 Task: Find a place to stay in Vereshchagino, Russia, with 1 bedroom, 4 bathrooms, self check-in, and a price range of ₹830 to ₹100,000, from 6th to 10th September.
Action: Mouse moved to (508, 355)
Screenshot: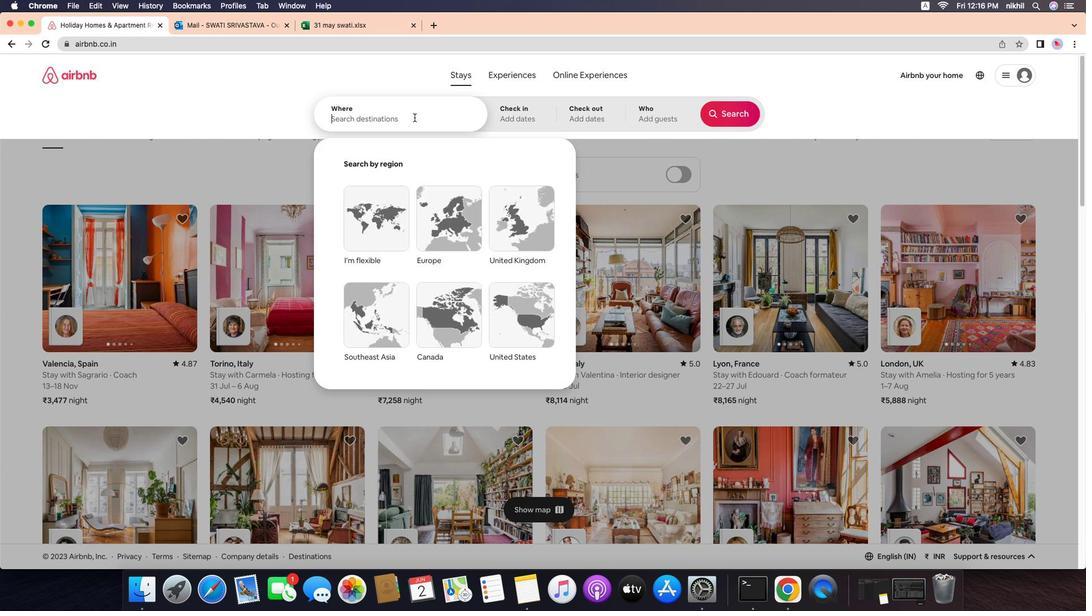 
Action: Mouse pressed left at (508, 355)
Screenshot: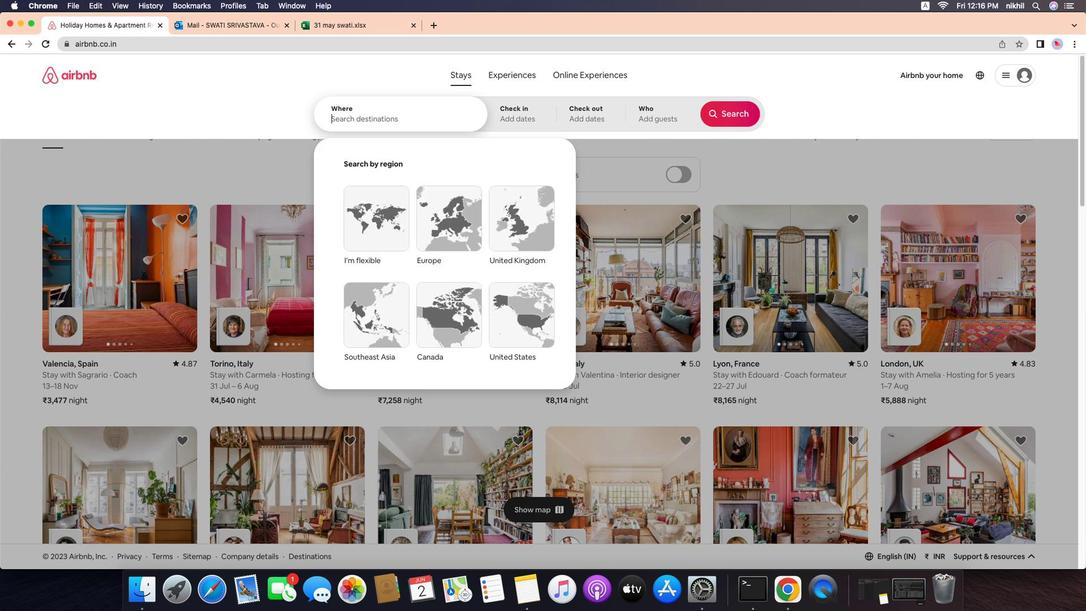 
Action: Mouse moved to (507, 356)
Screenshot: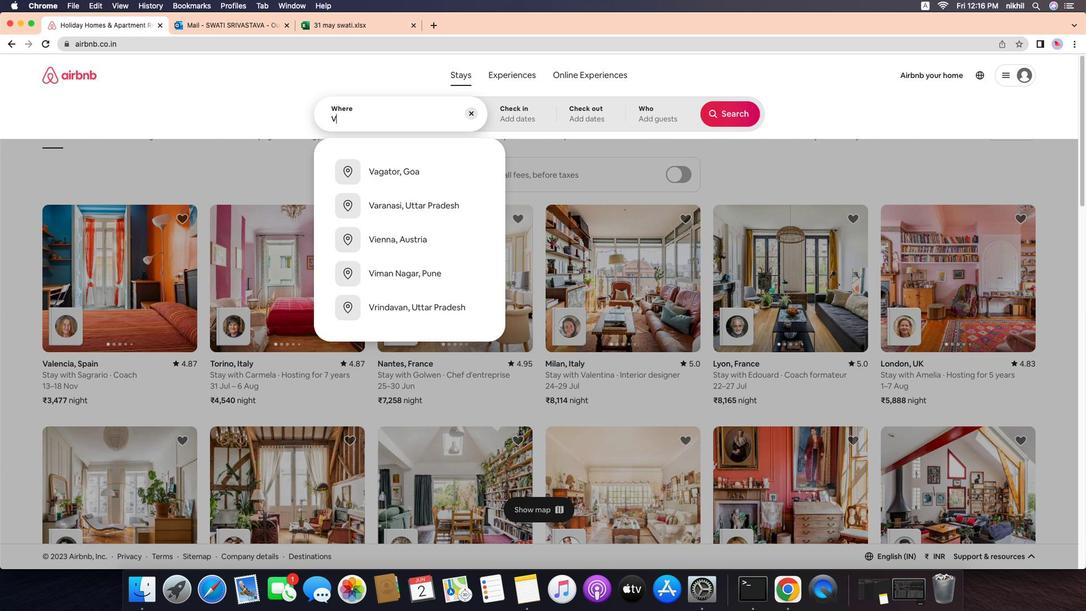 
Action: Mouse pressed left at (507, 356)
Screenshot: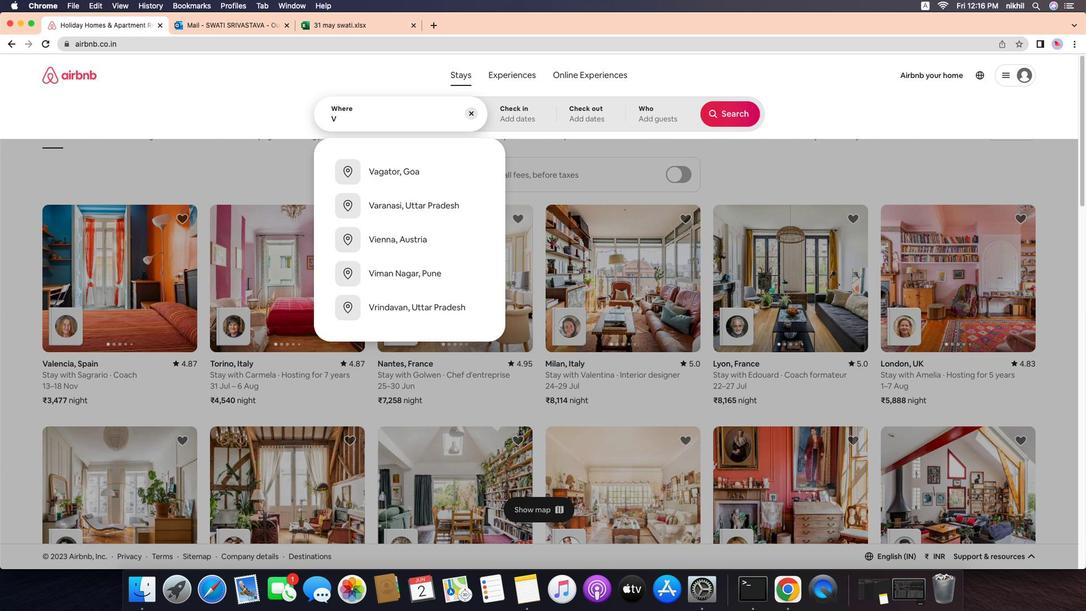 
Action: Mouse moved to (528, 364)
Screenshot: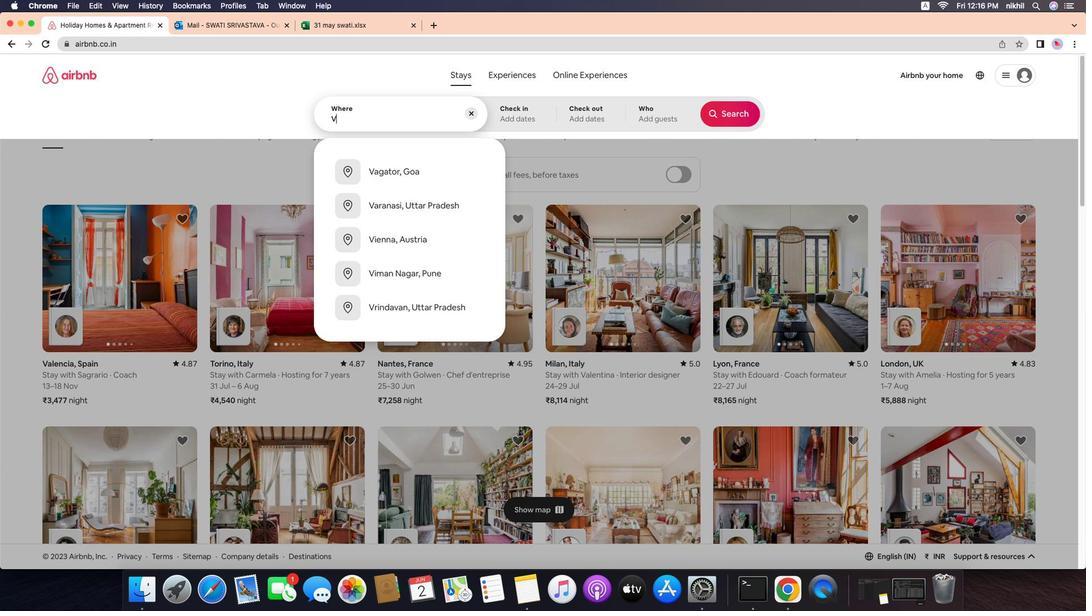 
Action: Mouse pressed left at (528, 364)
Screenshot: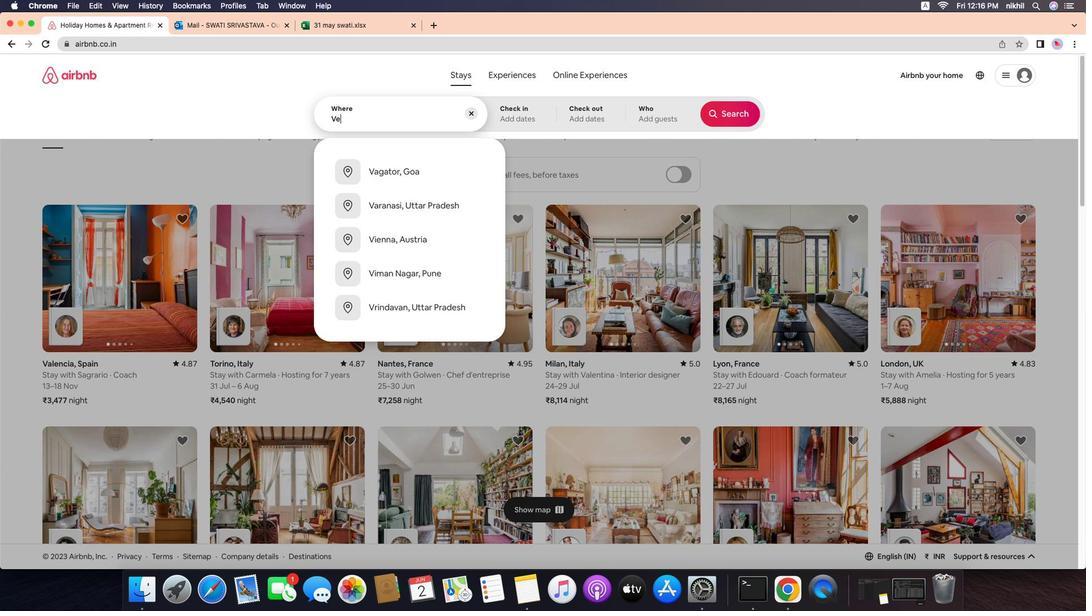 
Action: Key pressed Key.caps_lock'V'Key.caps_lock'e''r''e''s''h''c''h''a''g''i''n''o'','Key.spaceKey.caps_lock'R'Key.caps_lock'u''s''s''i''a'Key.enter
Screenshot: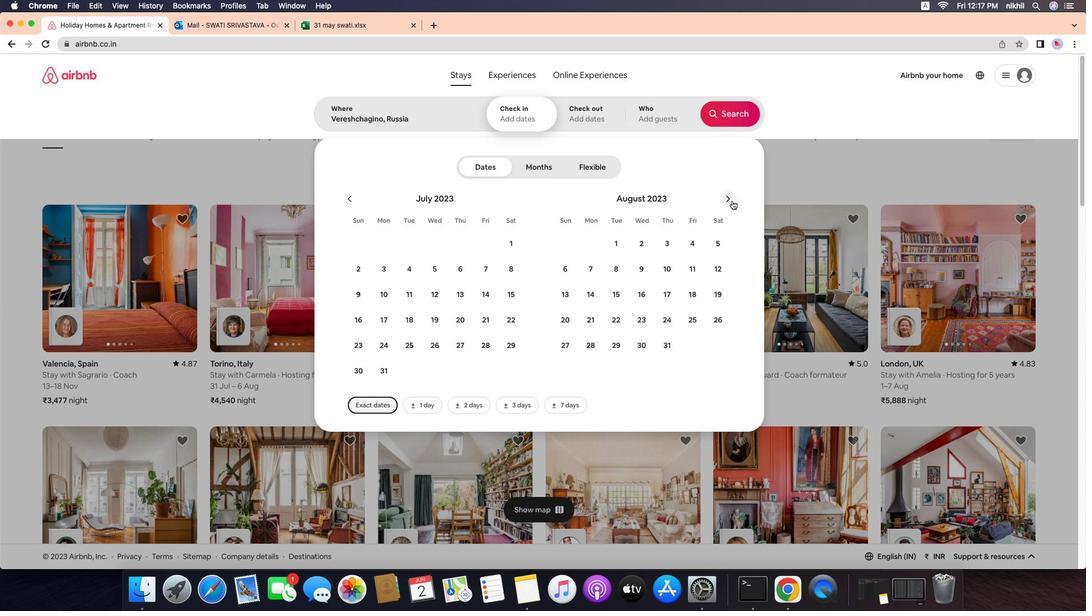 
Action: Mouse moved to (420, 379)
Screenshot: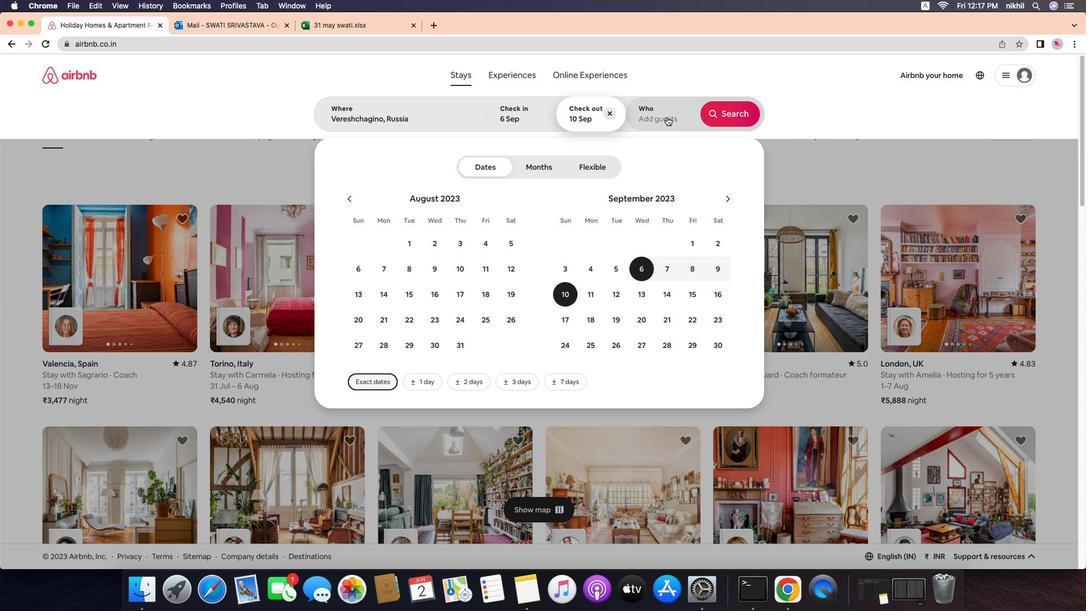 
Action: Mouse pressed left at (420, 379)
Screenshot: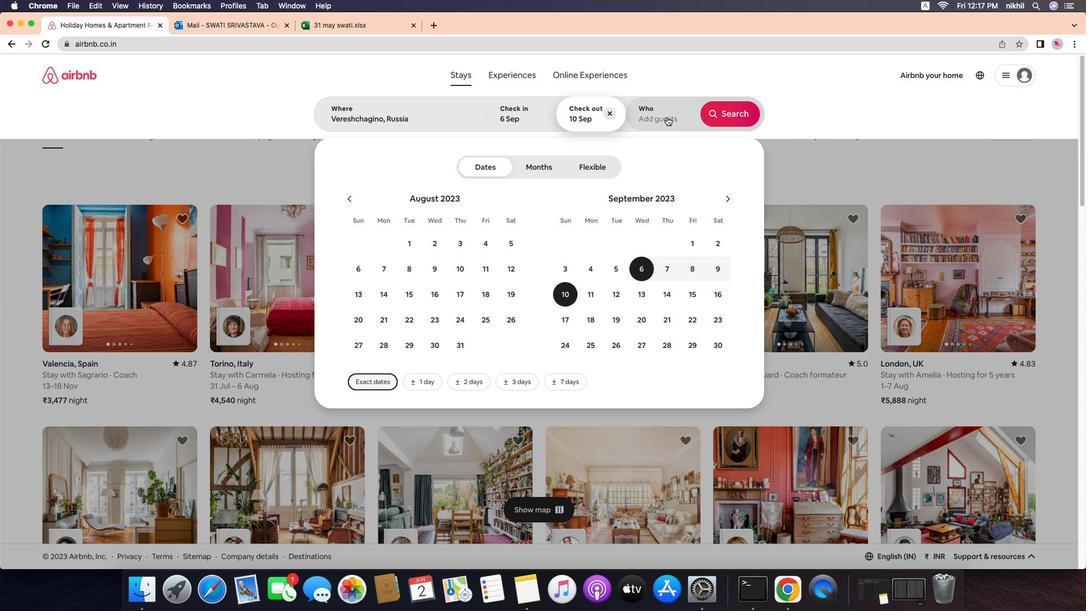 
Action: Mouse pressed left at (420, 379)
Screenshot: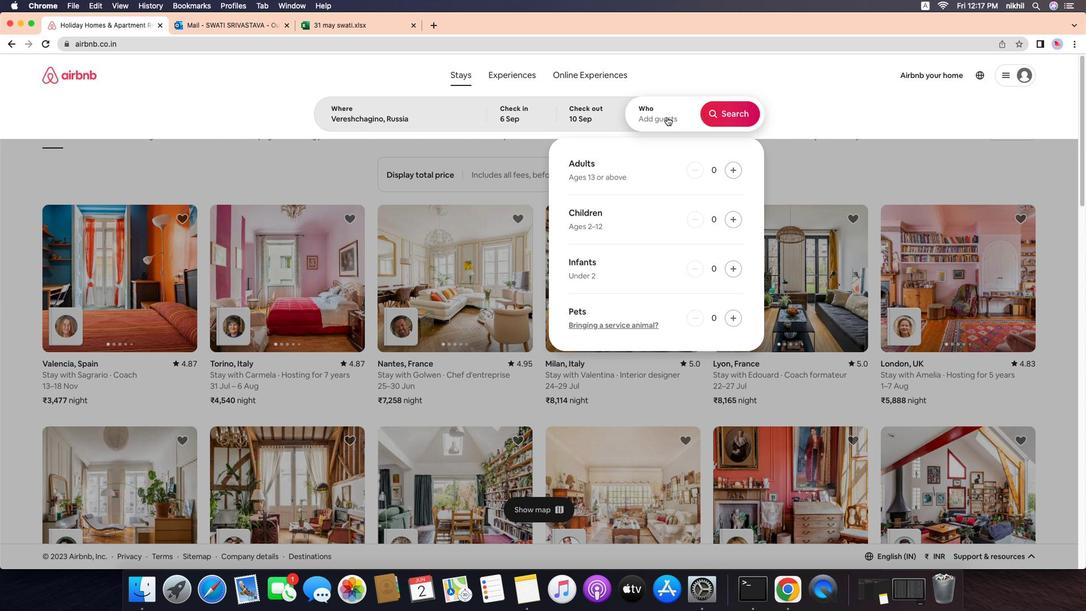 
Action: Mouse moved to (450, 392)
Screenshot: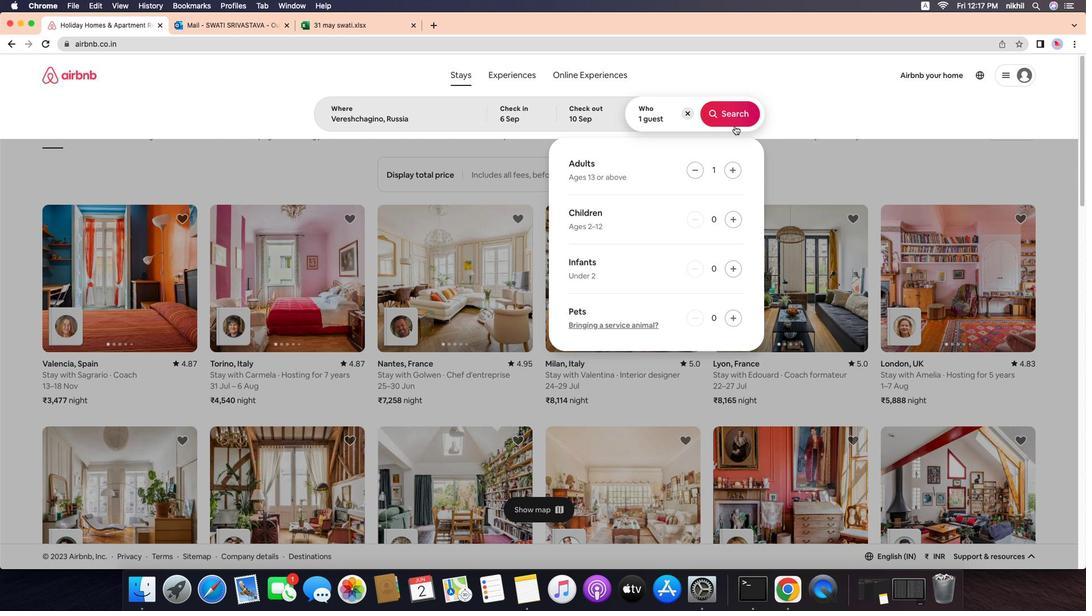 
Action: Mouse pressed left at (450, 392)
Screenshot: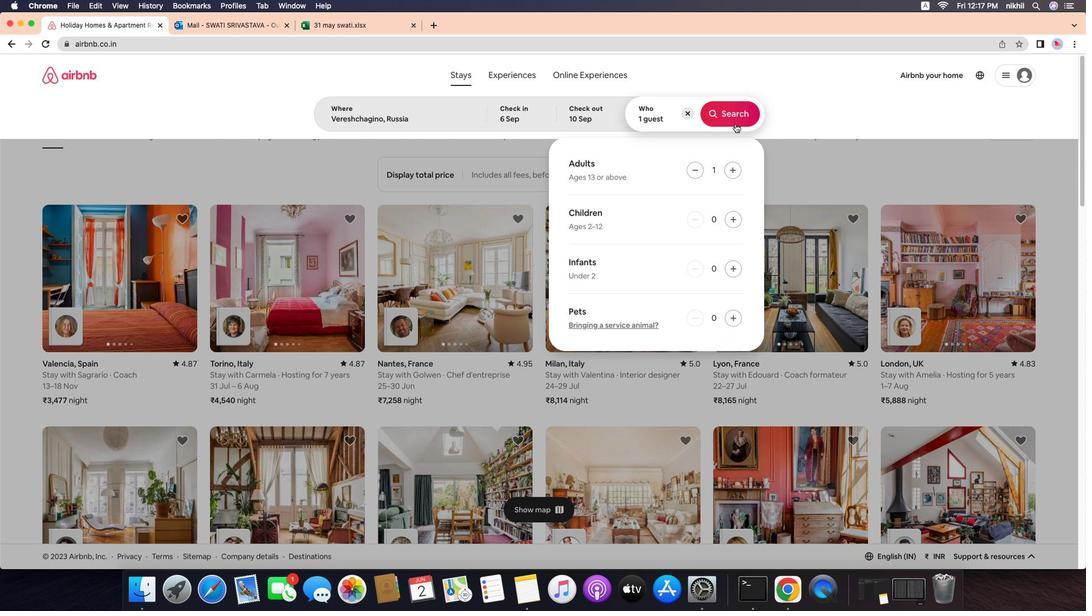 
Action: Mouse moved to (473, 397)
Screenshot: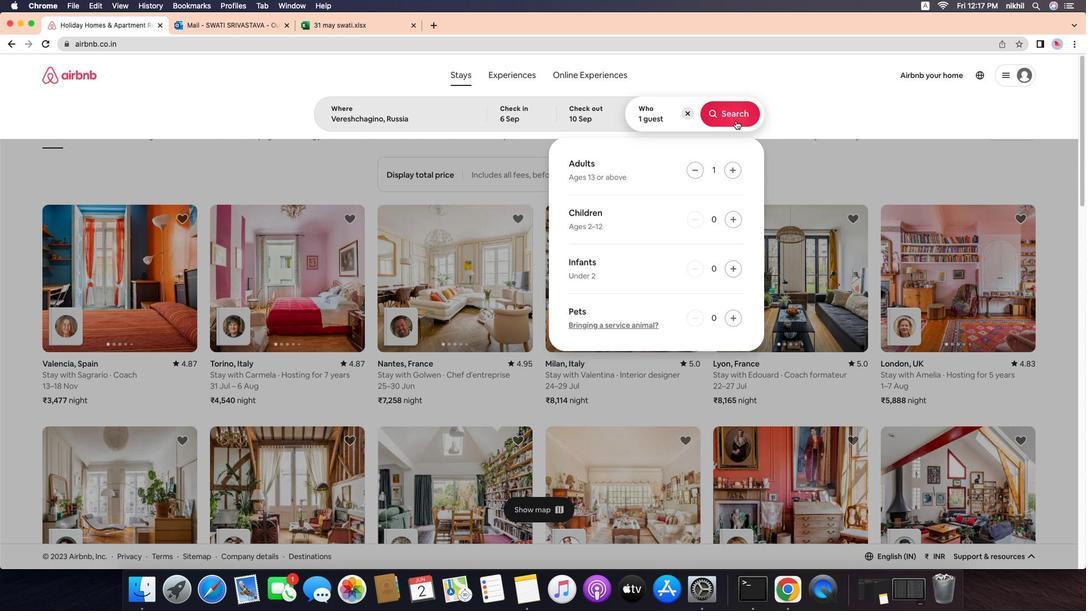 
Action: Mouse pressed left at (473, 397)
Screenshot: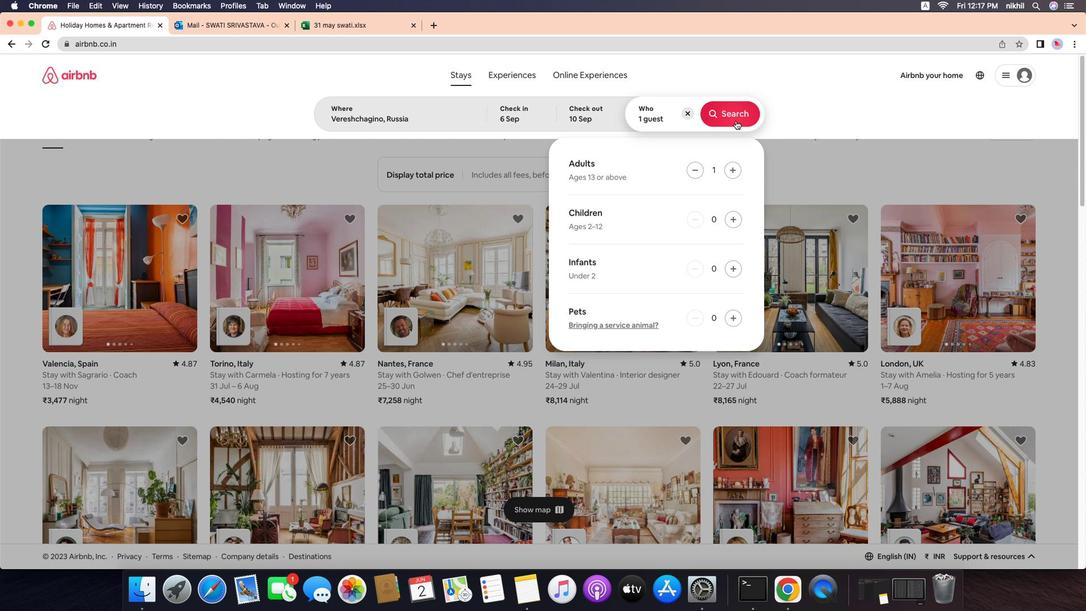 
Action: Mouse moved to (442, 364)
Screenshot: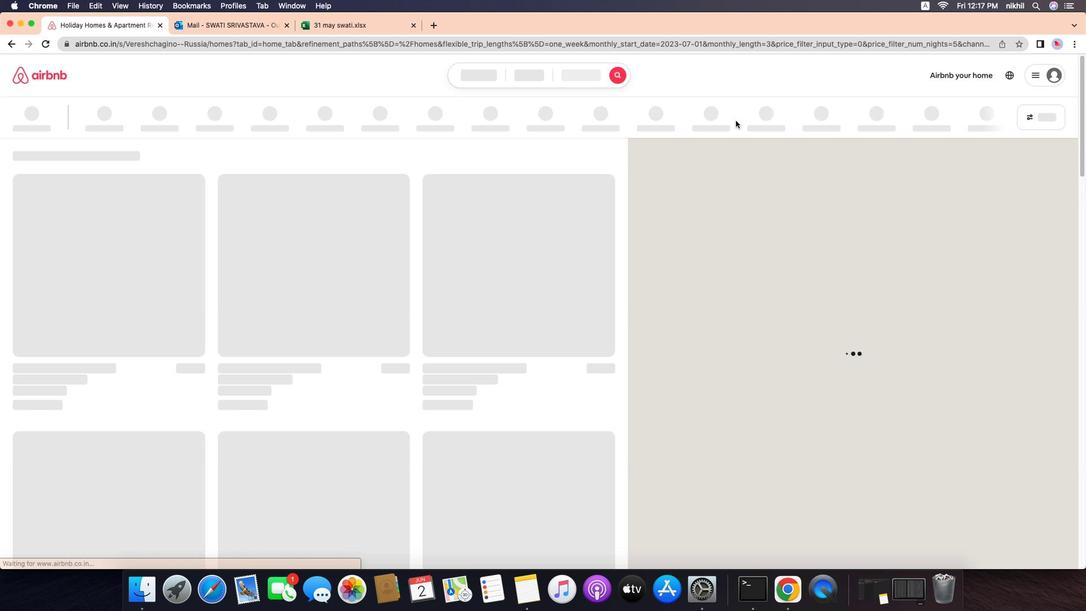 
Action: Mouse pressed left at (442, 364)
Screenshot: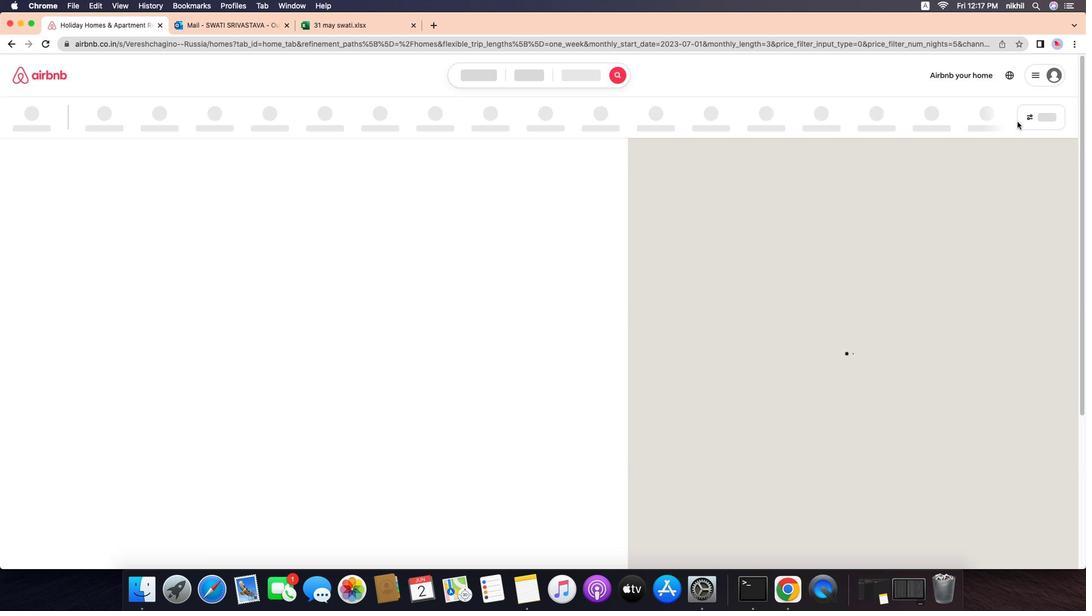 
Action: Mouse moved to (420, 373)
Screenshot: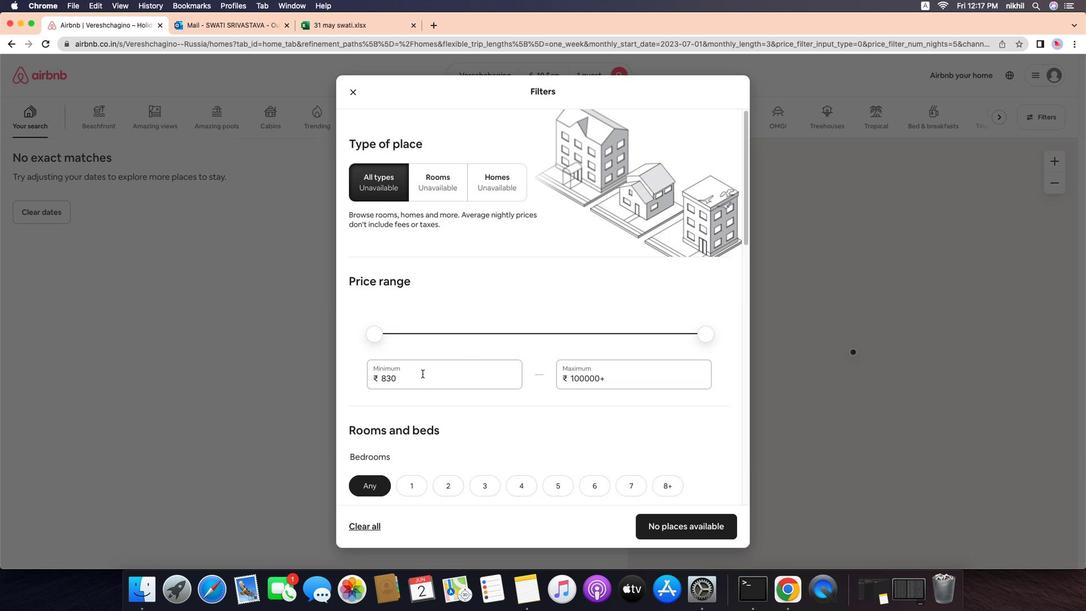 
Action: Mouse pressed left at (420, 373)
Screenshot: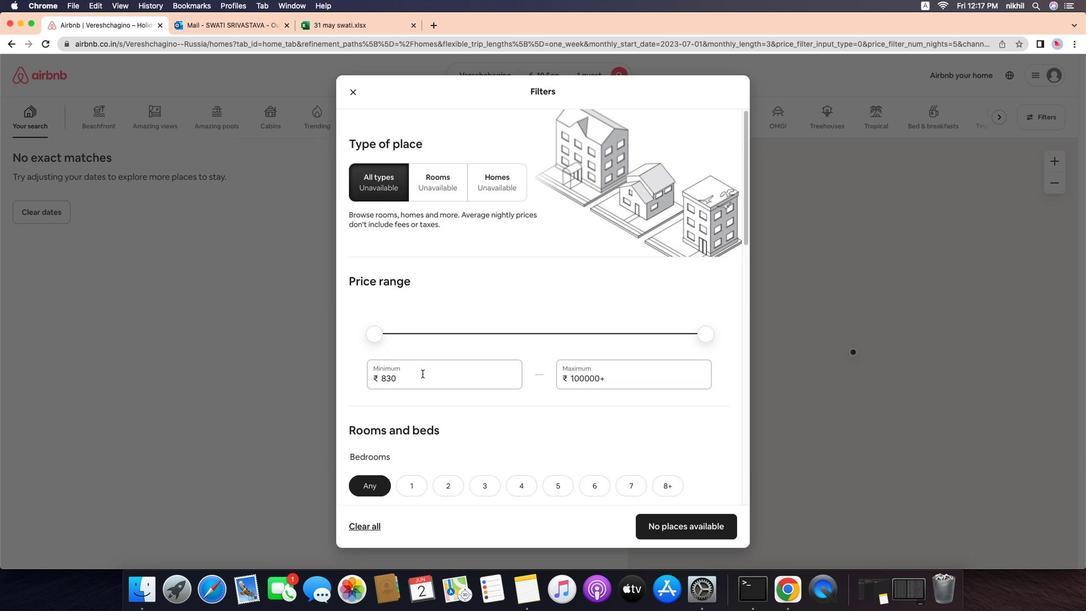 
Action: Mouse moved to (418, 364)
Screenshot: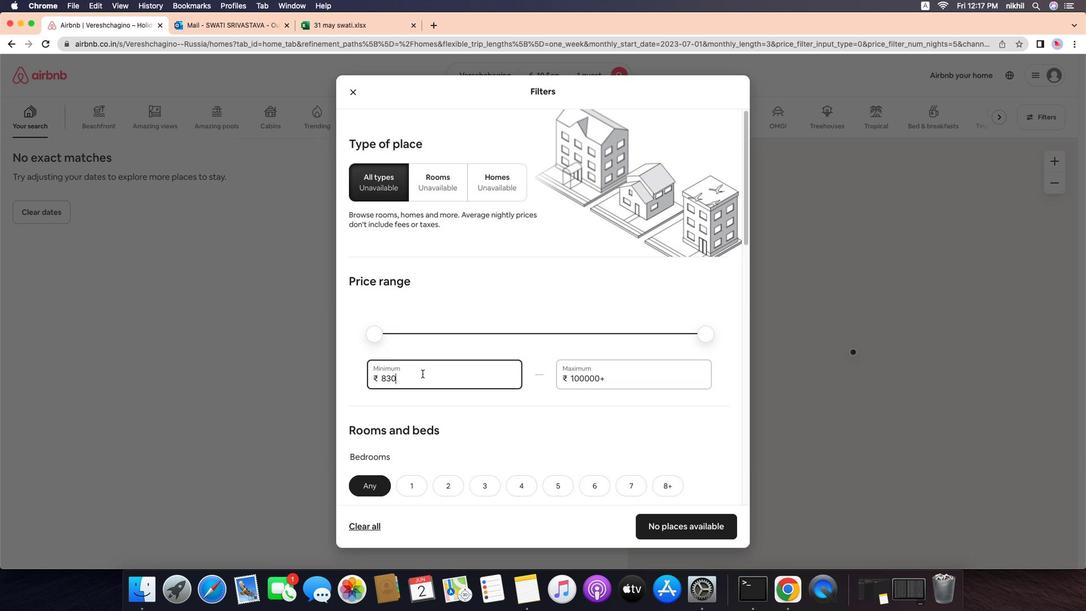 
Action: Mouse pressed left at (418, 364)
Screenshot: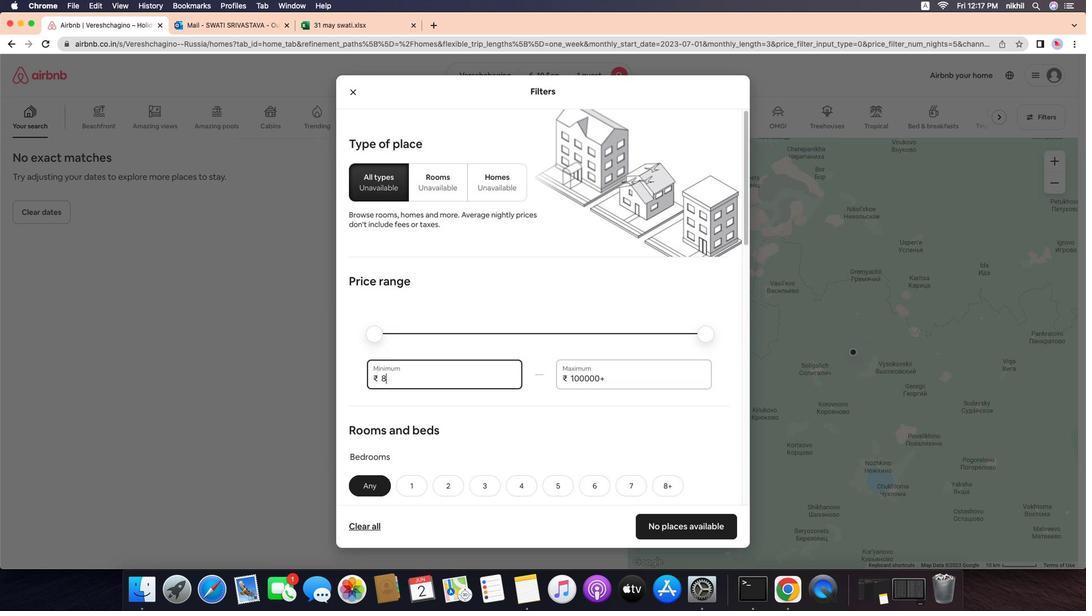 
Action: Mouse moved to (321, 364)
Screenshot: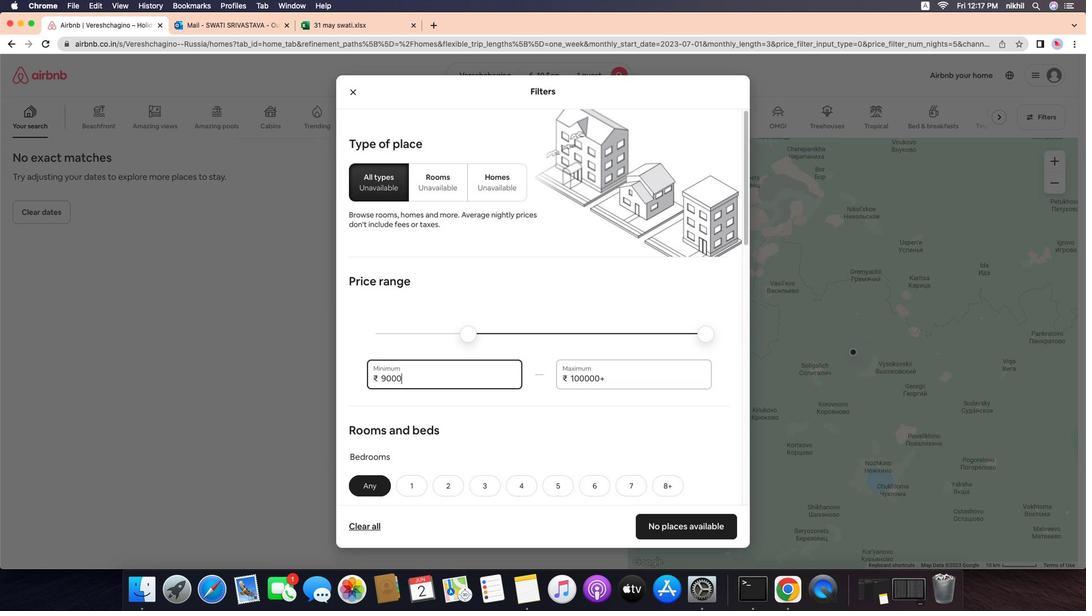 
Action: Mouse pressed left at (321, 364)
Screenshot: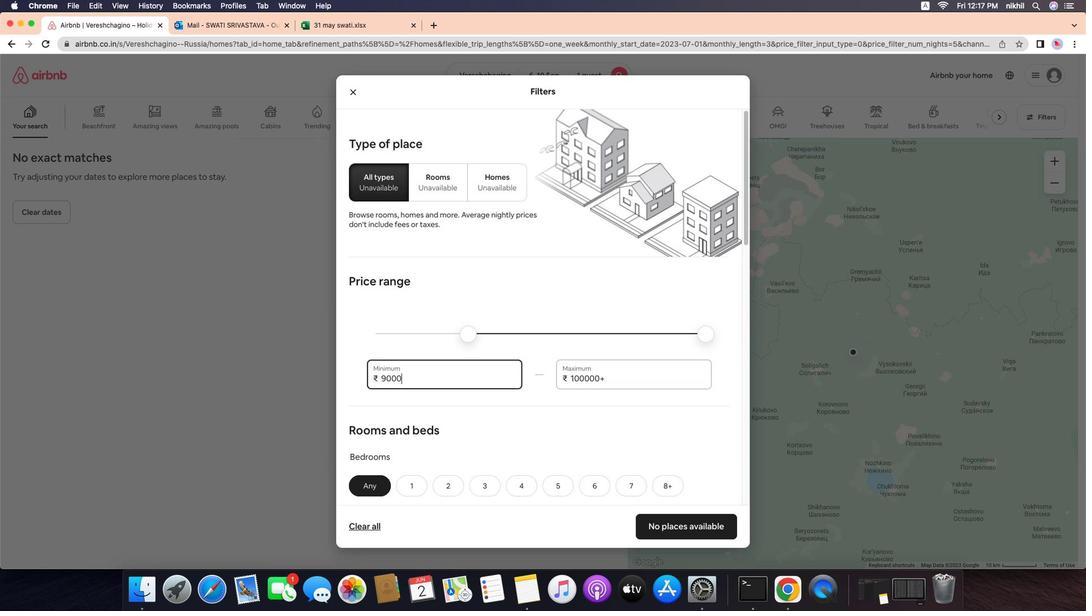 
Action: Mouse moved to (525, 412)
Screenshot: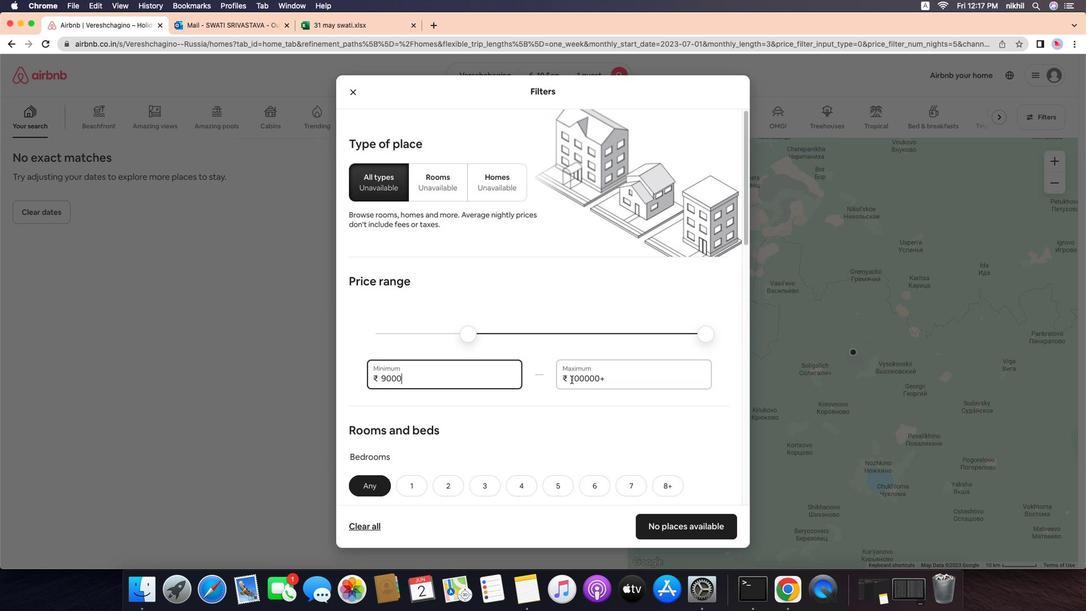 
Action: Mouse pressed left at (525, 412)
Screenshot: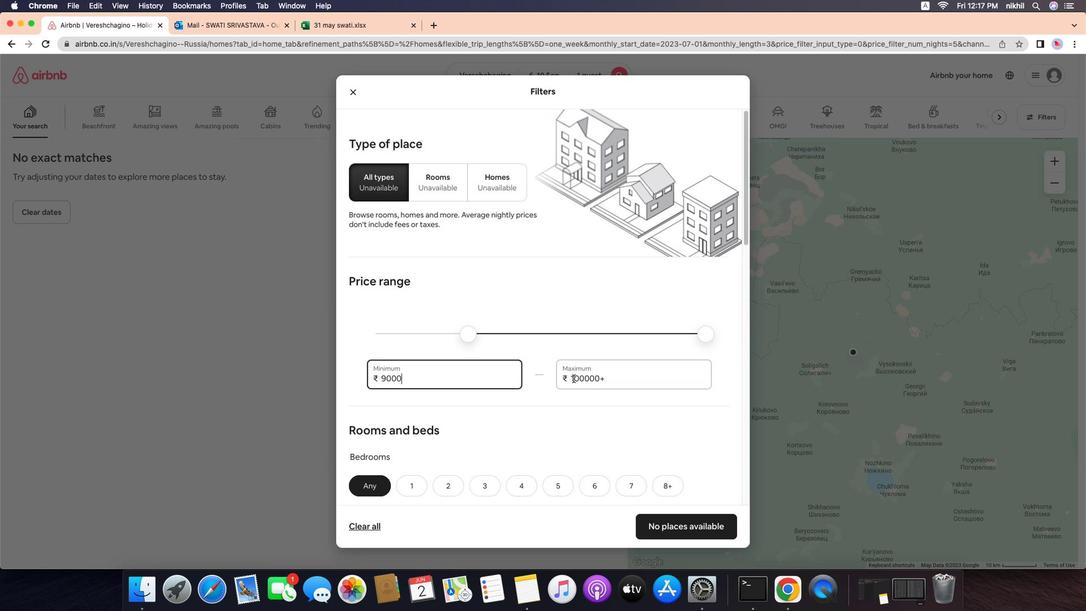 
Action: Key pressed Key.backspaceKey.backspaceKey.backspaceKey.backspace'9''0''0''0'
Screenshot: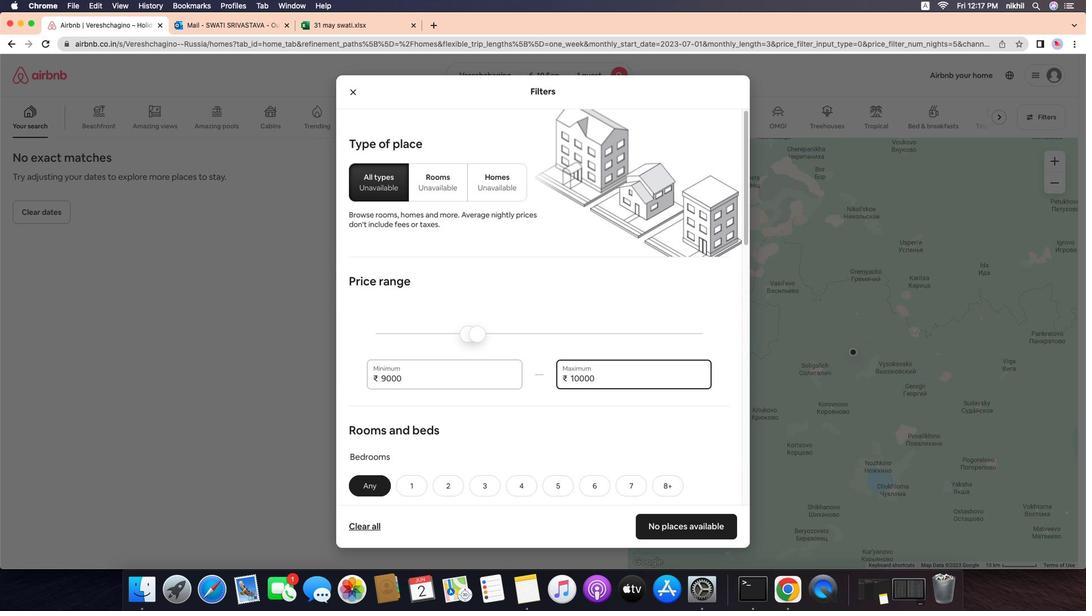 
Action: Mouse moved to (455, 413)
Screenshot: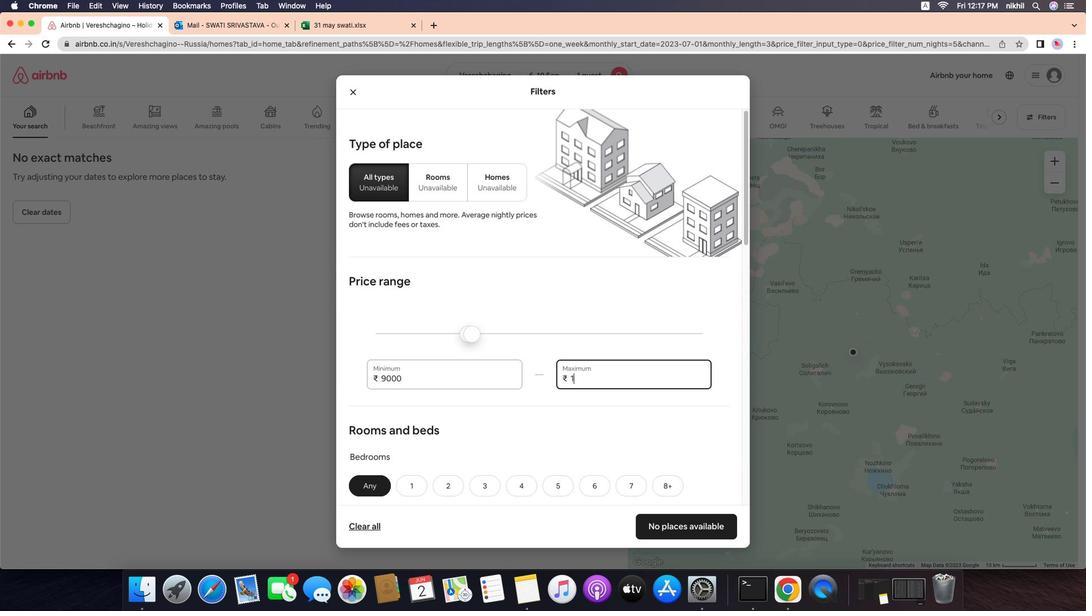 
Action: Mouse pressed left at (455, 413)
Screenshot: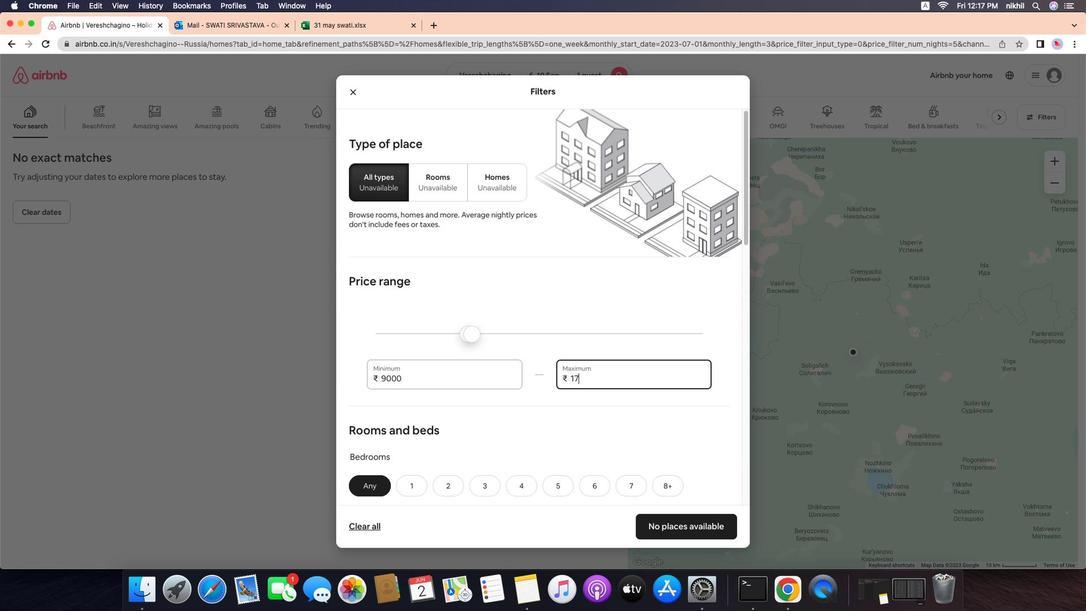 
Action: Mouse moved to (455, 413)
Screenshot: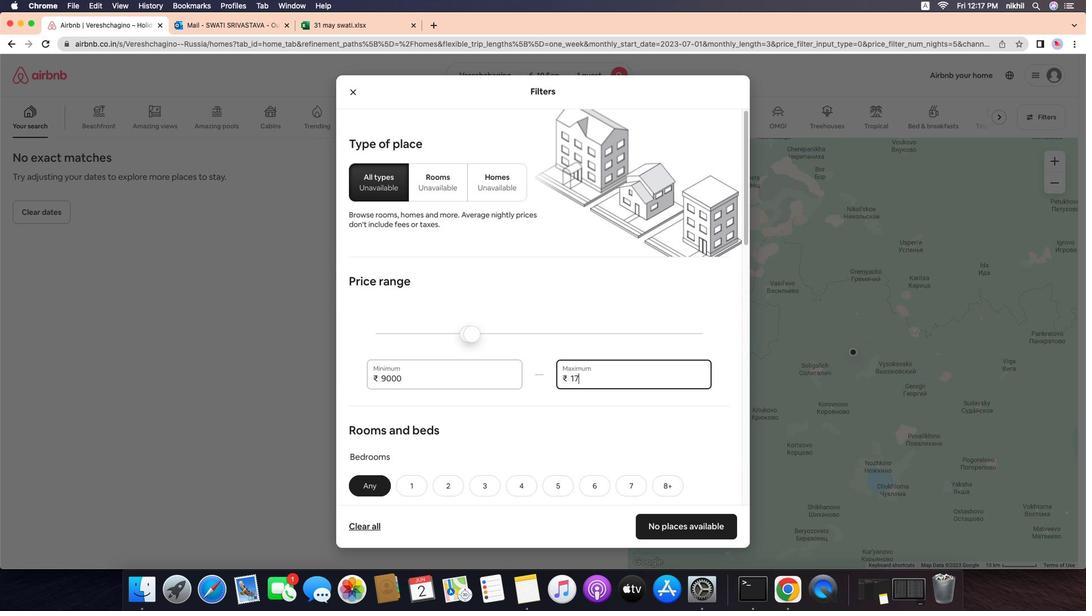 
Action: Key pressed Key.backspaceKey.backspaceKey.backspaceKey.backspaceKey.backspaceKey.backspaceKey.backspace'1''7''0''0''0'
Screenshot: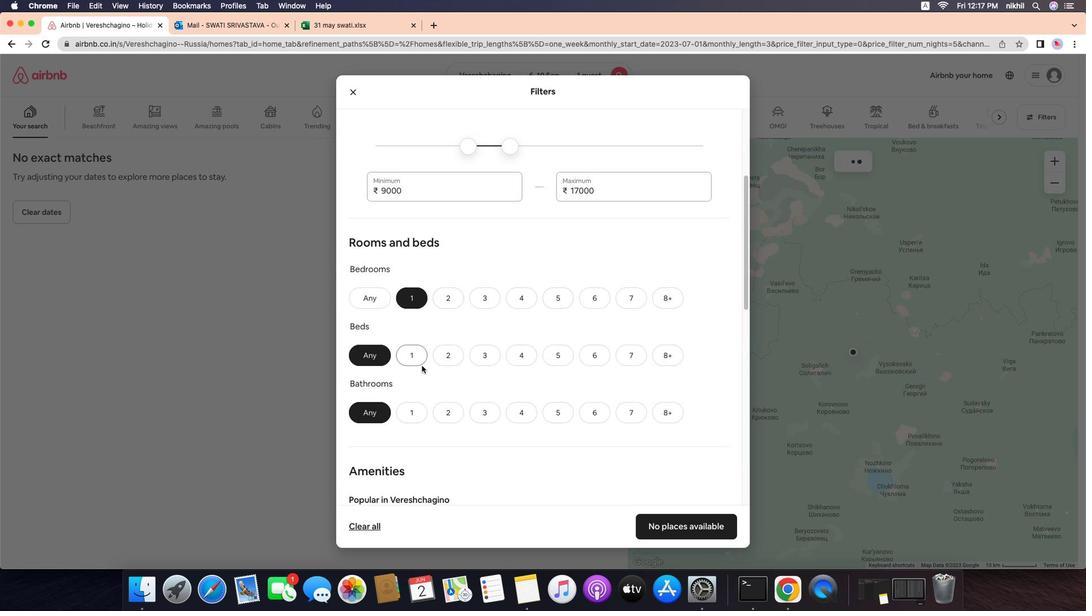 
Action: Mouse moved to (481, 421)
Screenshot: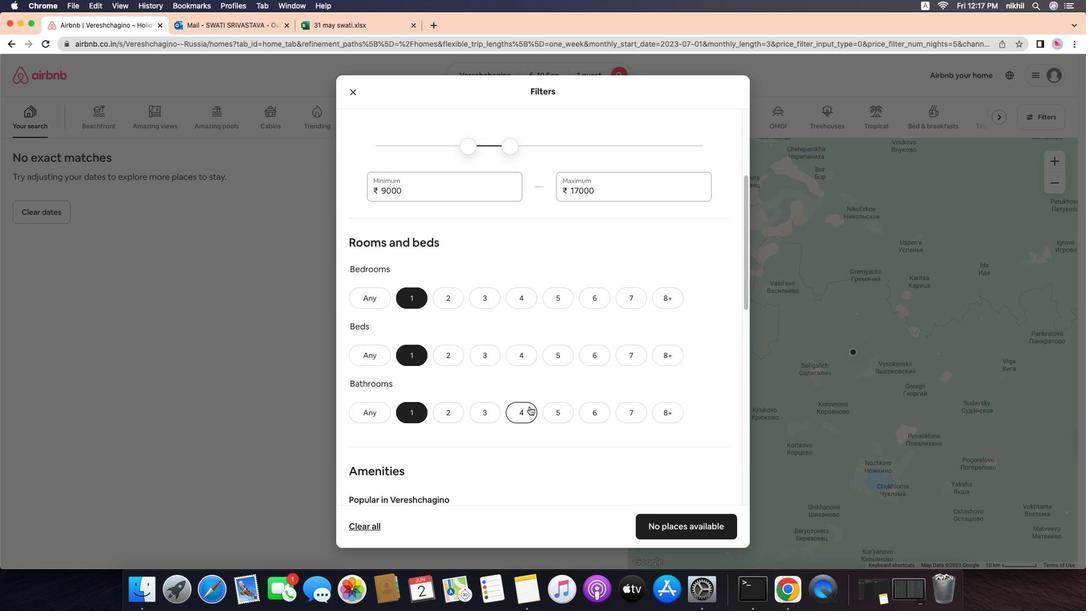 
Action: Mouse scrolled (481, 421) with delta (669, 341)
Screenshot: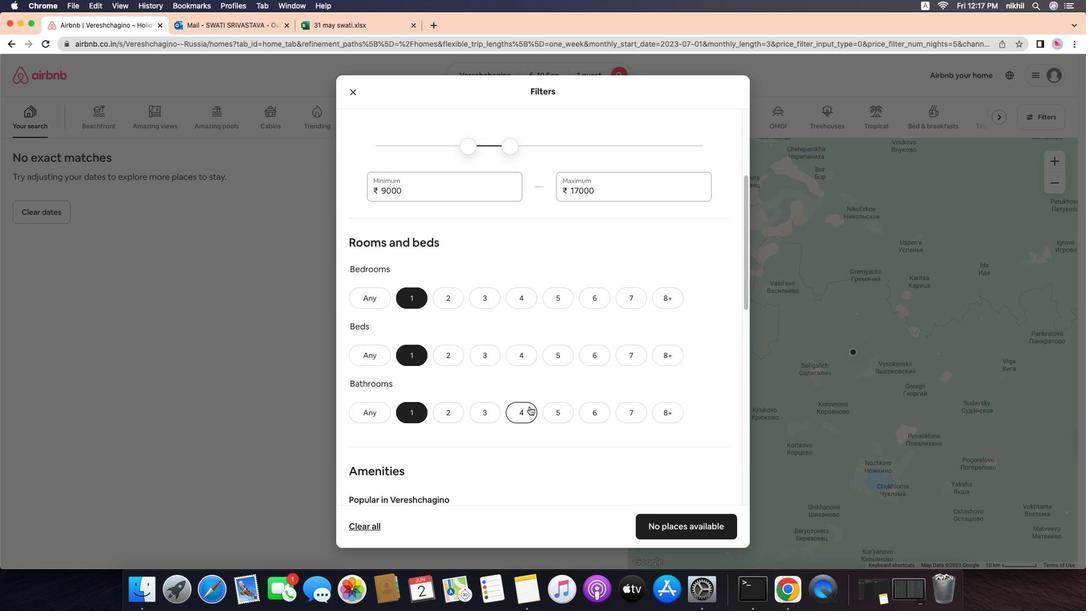 
Action: Mouse moved to (481, 421)
Screenshot: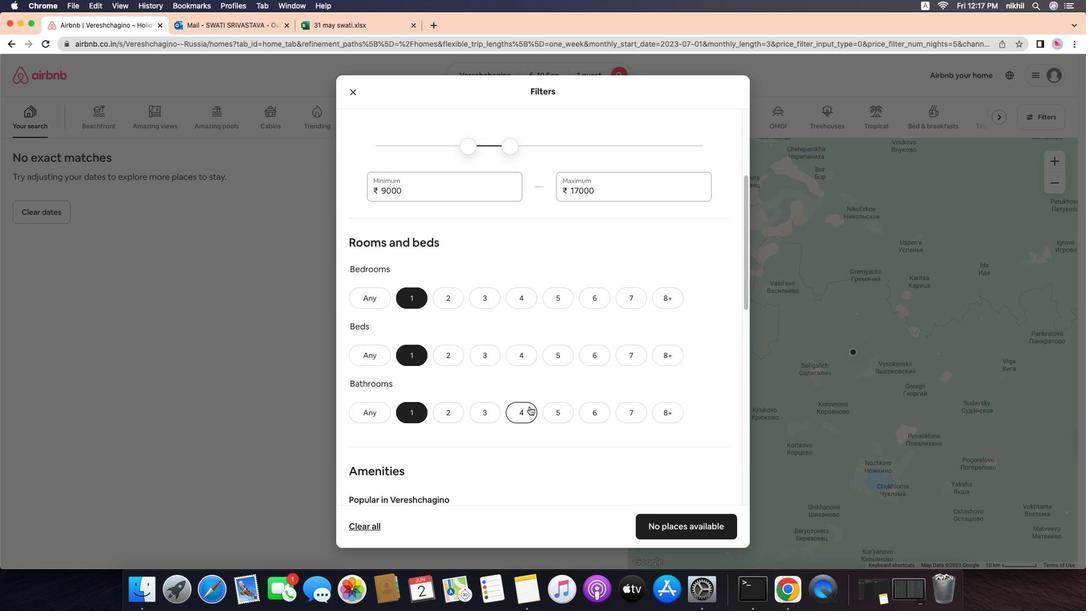 
Action: Mouse scrolled (481, 421) with delta (669, 341)
Screenshot: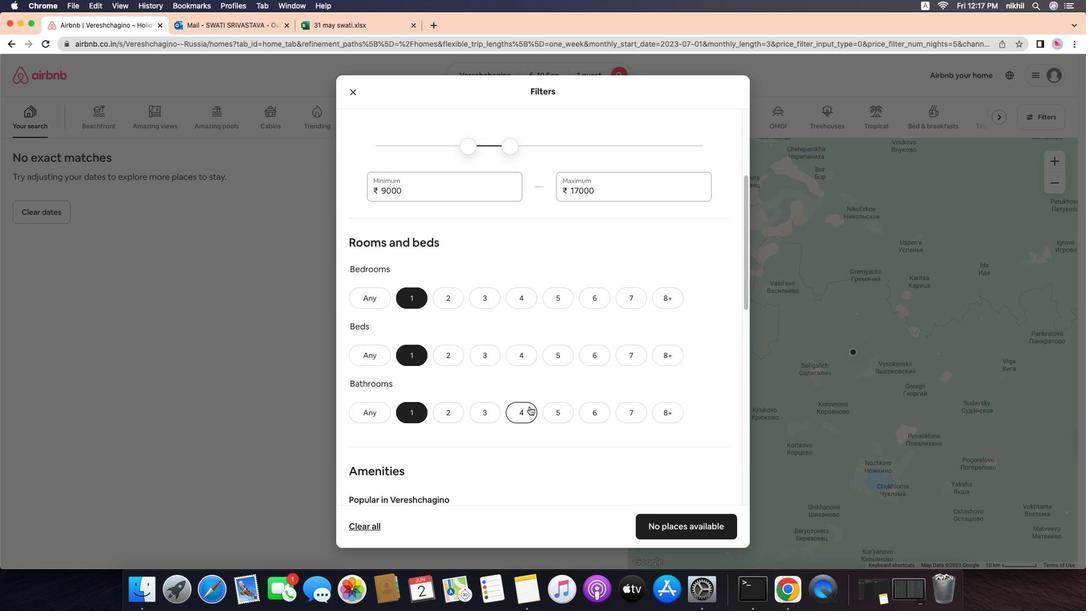 
Action: Mouse scrolled (481, 421) with delta (669, 341)
Screenshot: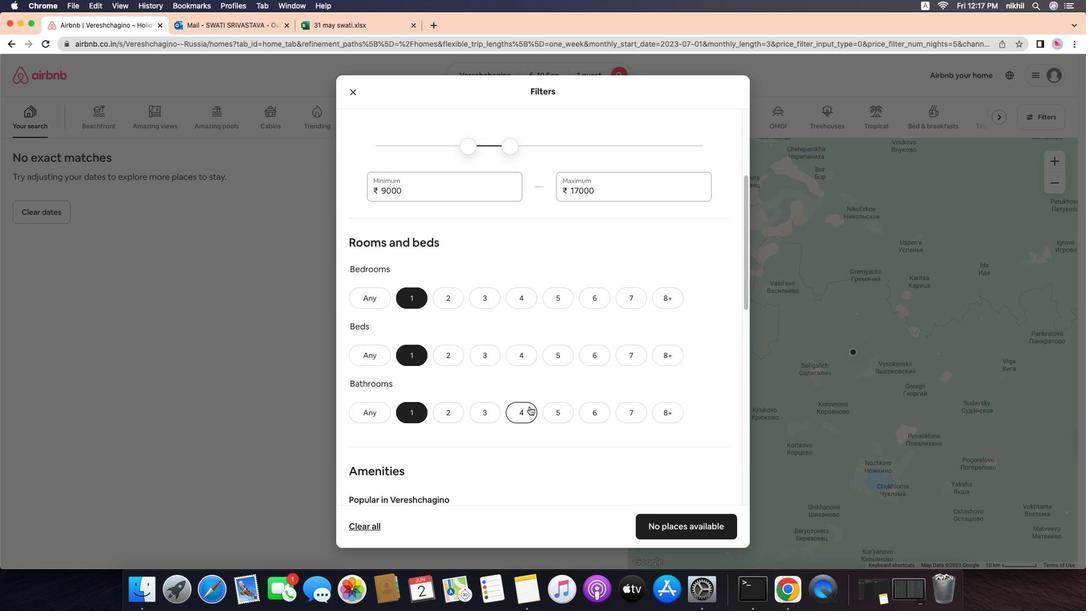 
Action: Mouse moved to (481, 421)
Screenshot: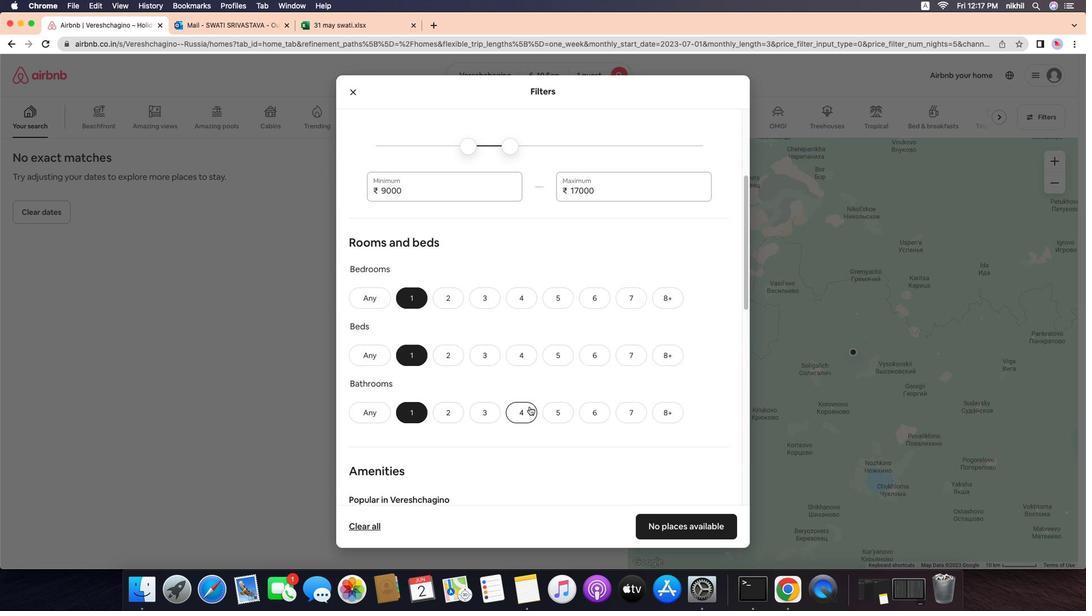 
Action: Mouse scrolled (481, 421) with delta (669, 341)
Screenshot: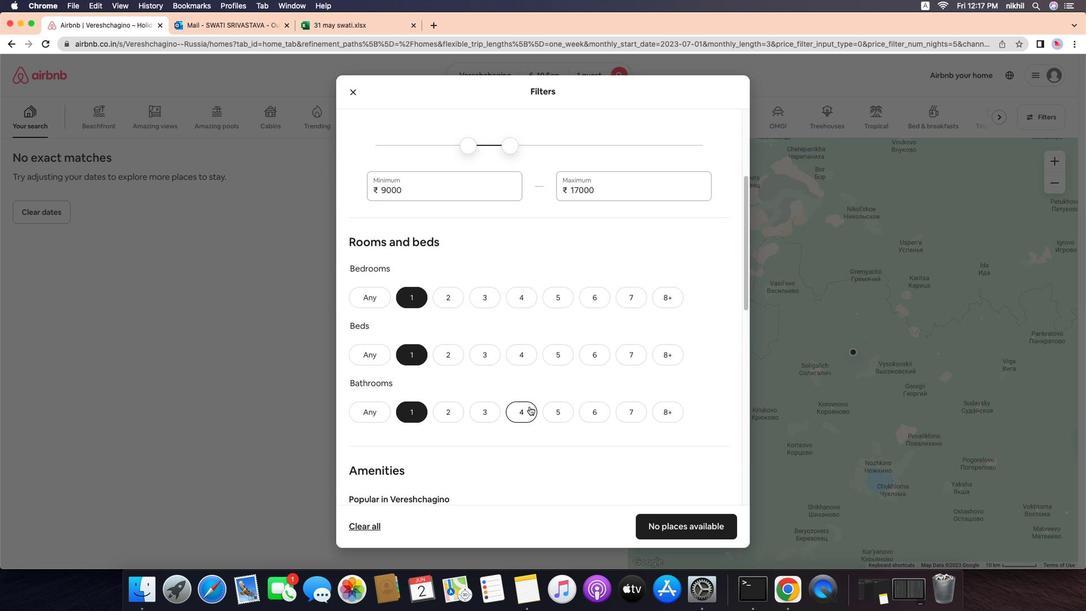 
Action: Mouse scrolled (481, 421) with delta (669, 341)
Screenshot: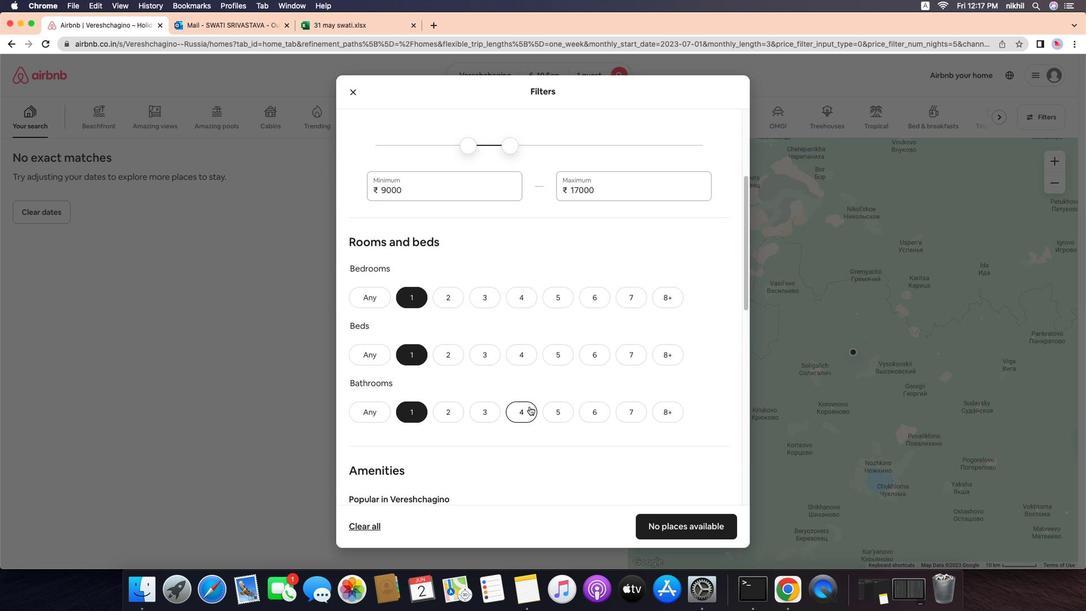 
Action: Mouse scrolled (481, 421) with delta (669, 341)
Screenshot: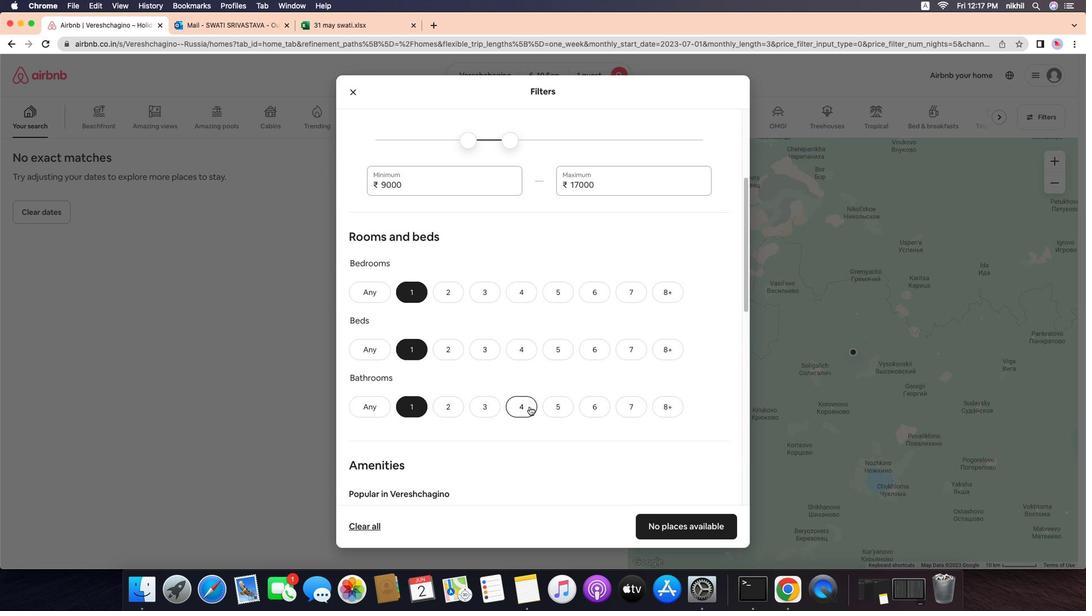
Action: Mouse moved to (532, 397)
Screenshot: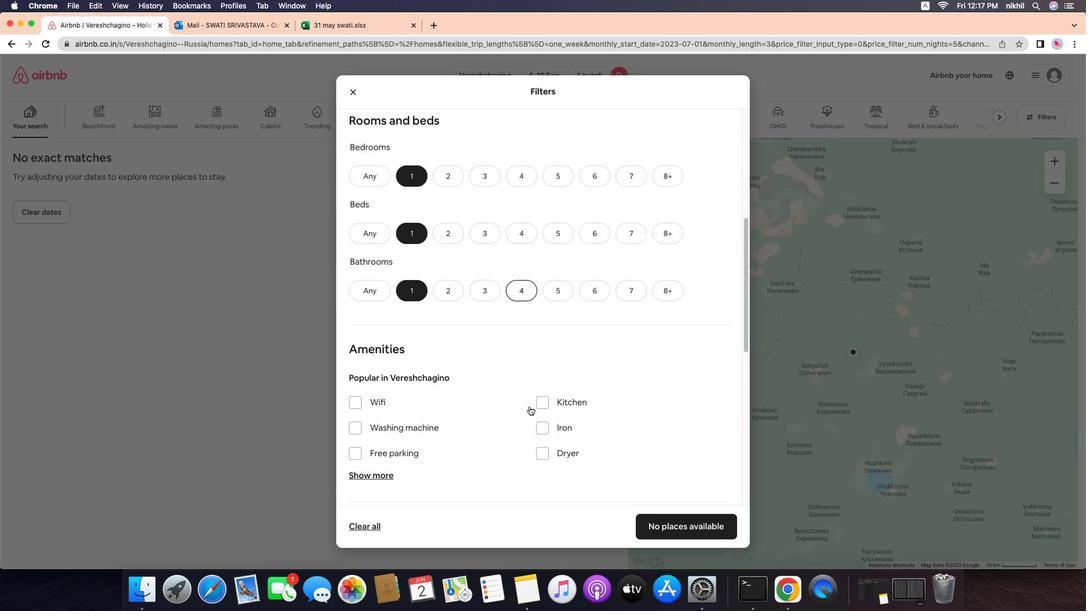 
Action: Mouse pressed left at (532, 397)
Screenshot: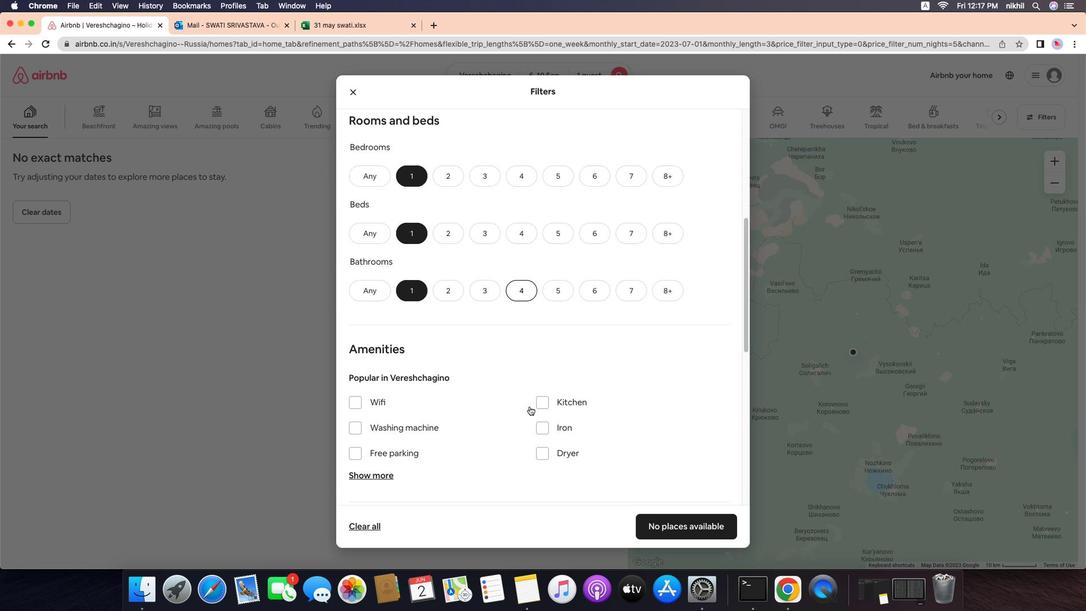 
Action: Mouse moved to (525, 410)
Screenshot: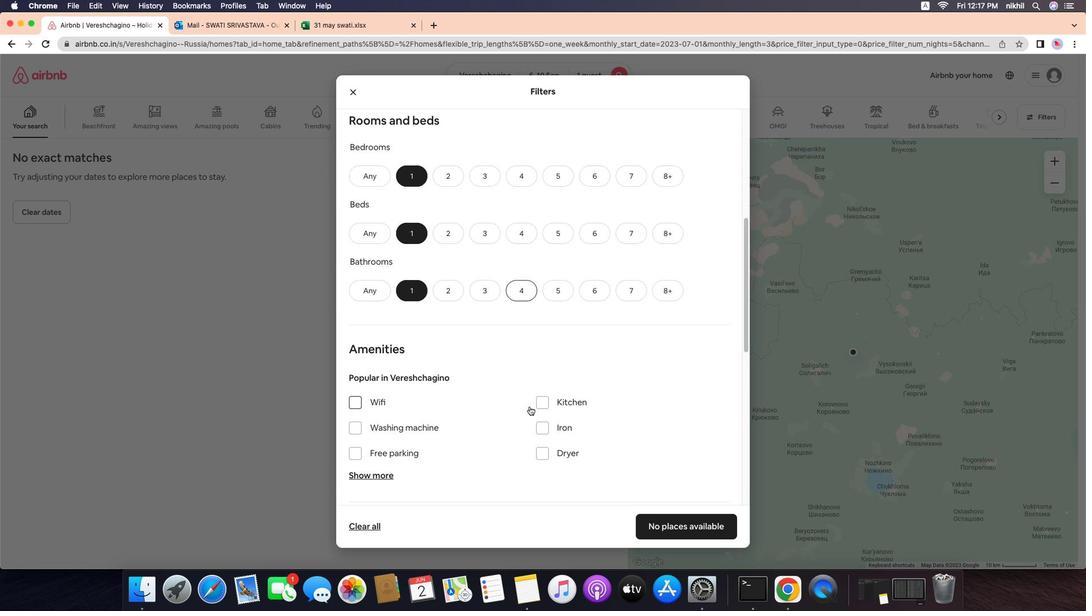 
Action: Mouse pressed left at (525, 410)
Screenshot: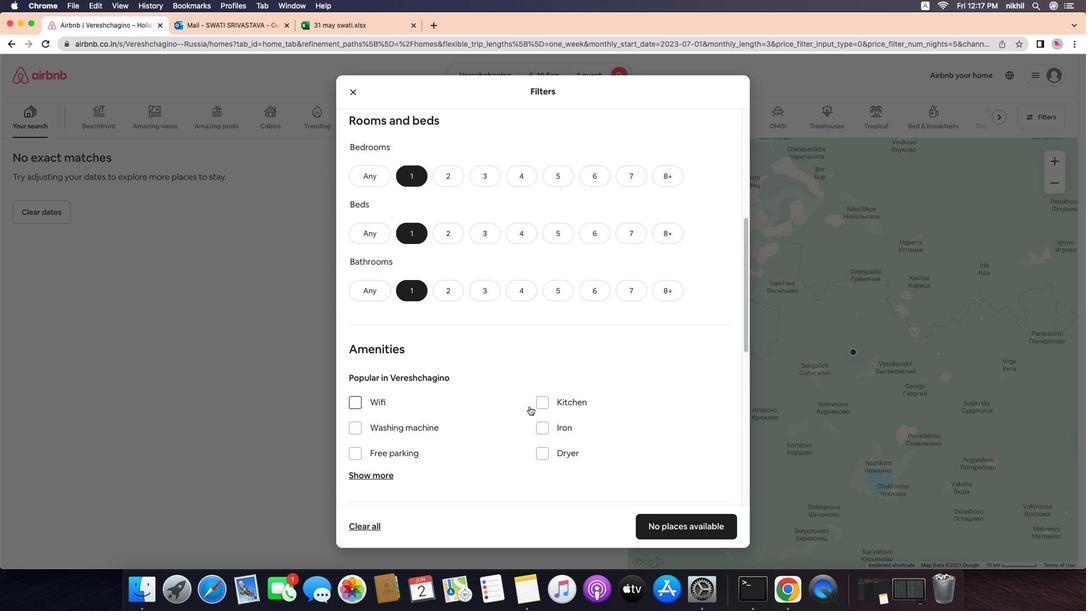 
Action: Mouse moved to (526, 409)
Screenshot: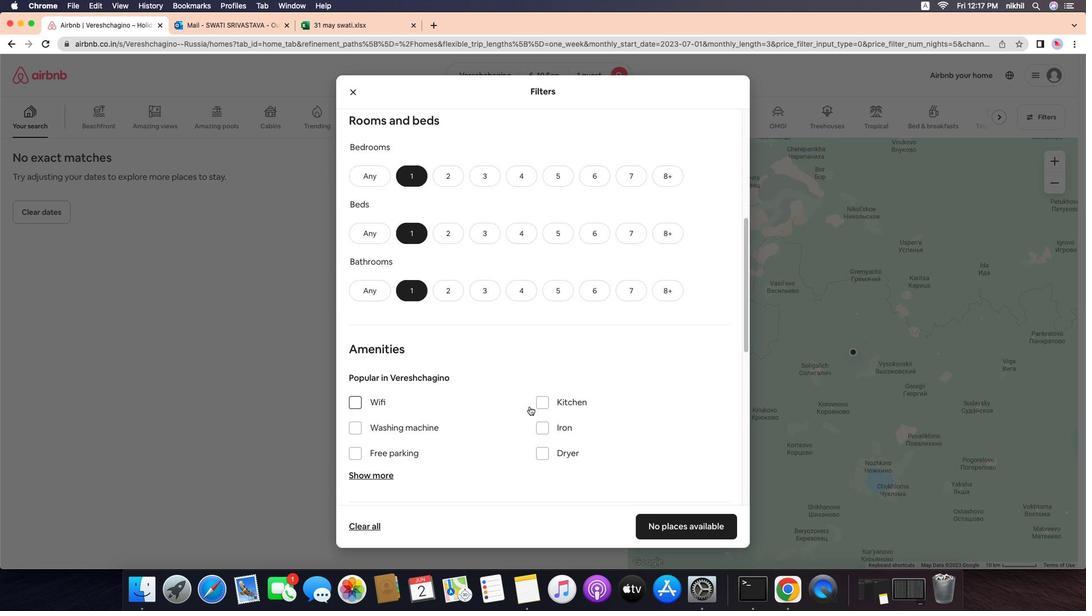 
Action: Mouse pressed left at (526, 409)
Screenshot: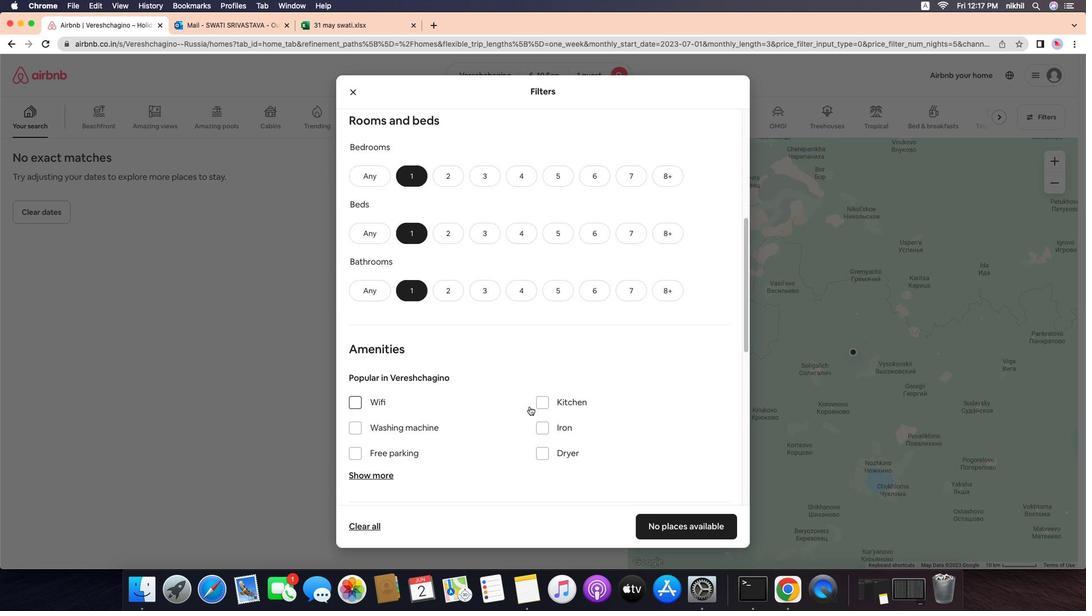 
Action: Mouse moved to (528, 420)
Screenshot: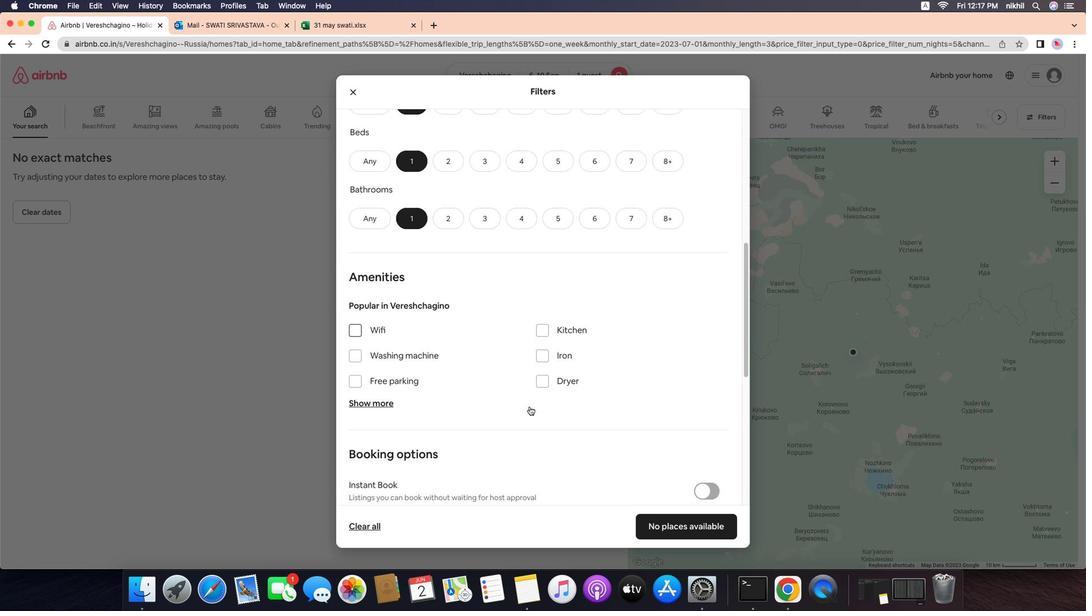 
Action: Mouse pressed left at (528, 420)
Screenshot: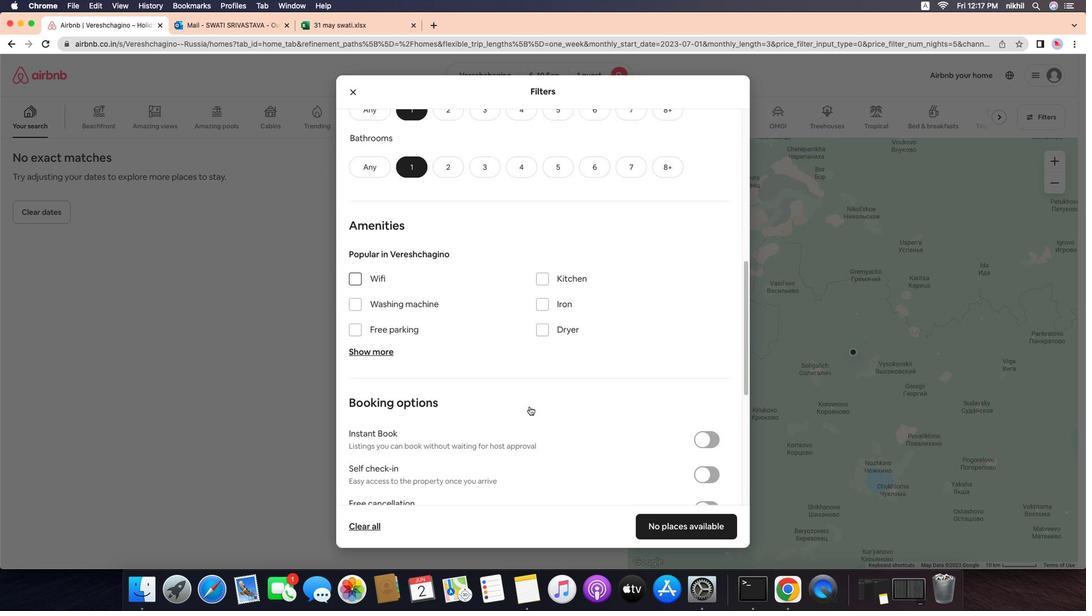 
Action: Mouse moved to (488, 418)
Screenshot: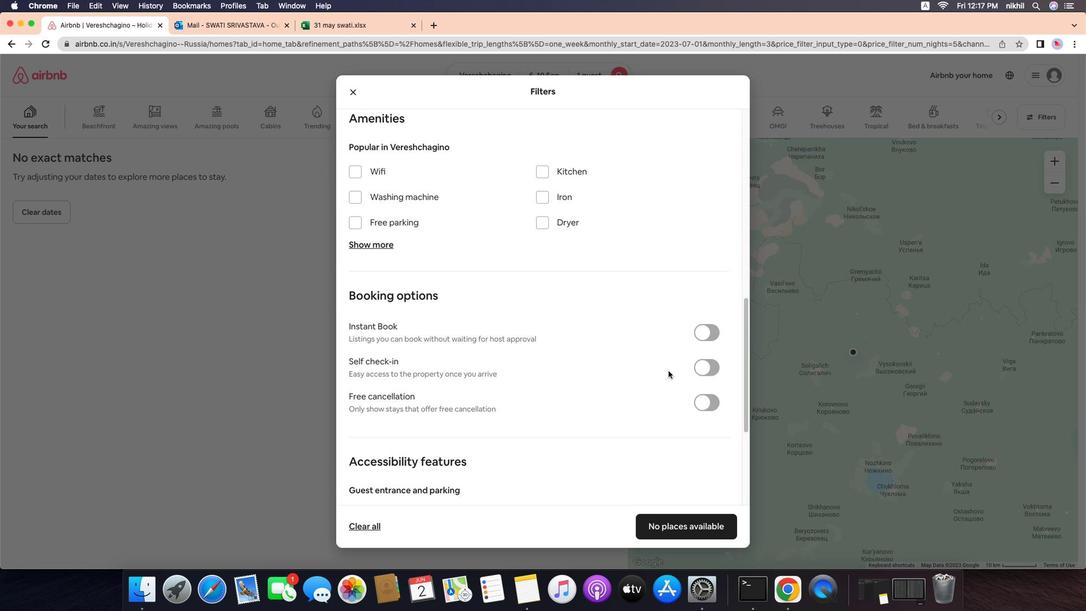 
Action: Mouse scrolled (488, 418) with delta (669, 341)
Screenshot: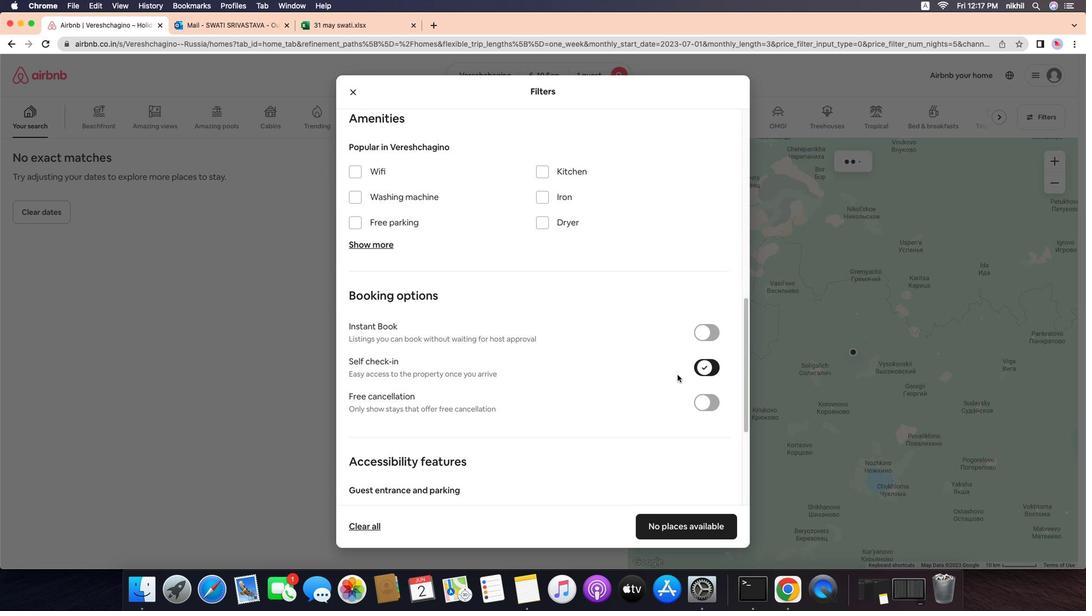 
Action: Mouse scrolled (488, 418) with delta (669, 341)
Screenshot: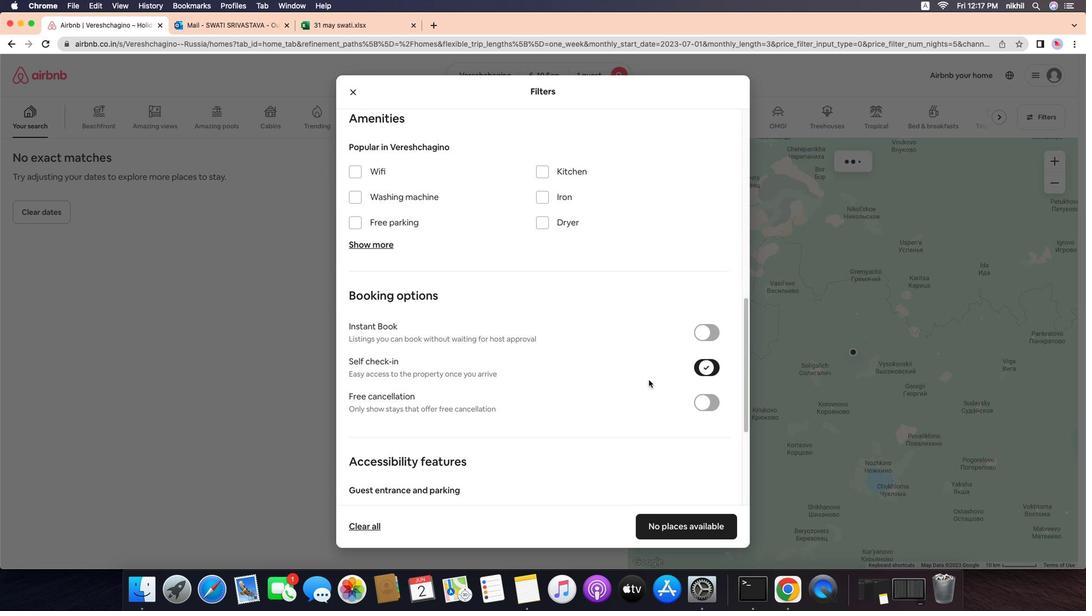 
Action: Mouse scrolled (488, 418) with delta (669, 341)
Screenshot: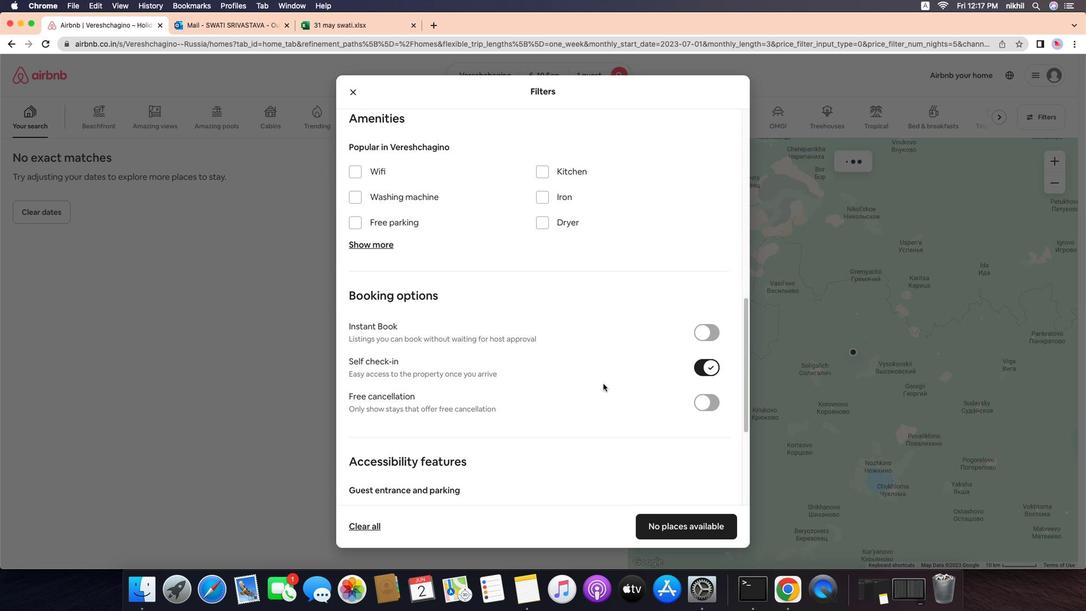 
Action: Mouse scrolled (488, 418) with delta (669, 341)
Screenshot: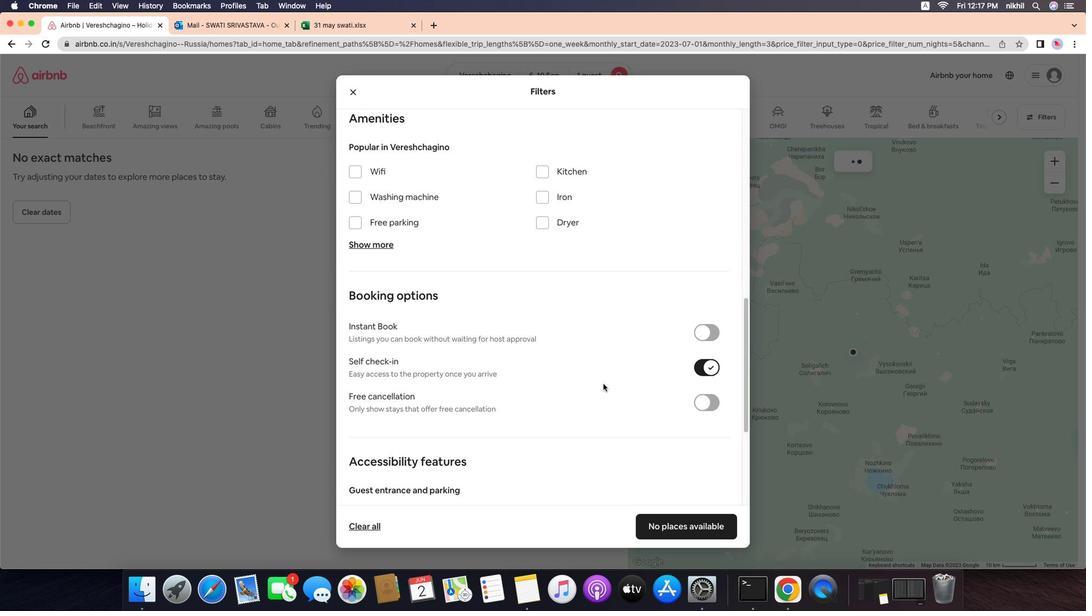
Action: Mouse scrolled (488, 418) with delta (669, 341)
Screenshot: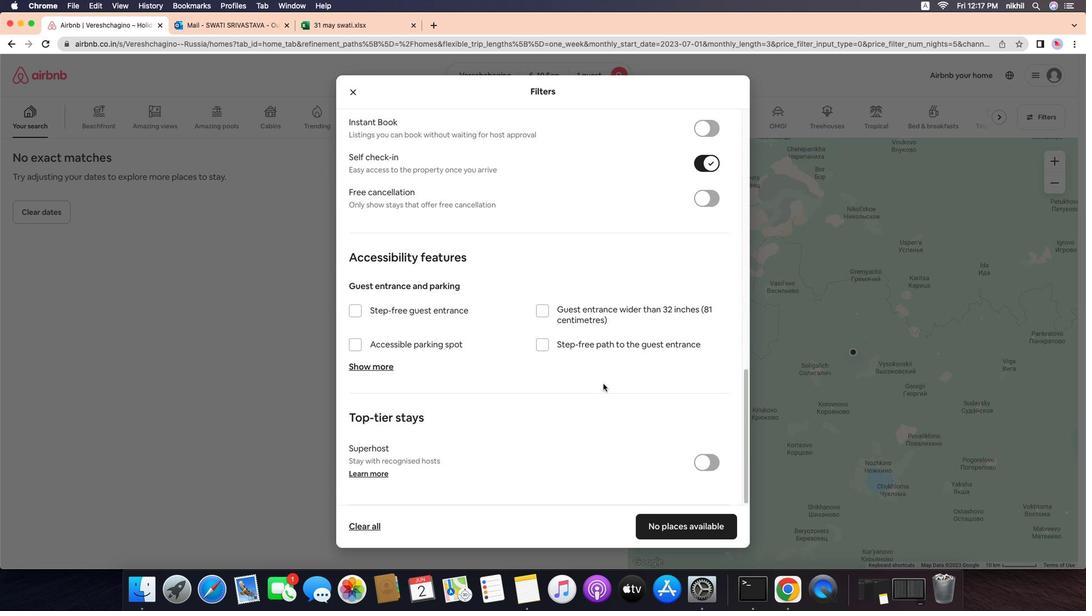 
Action: Mouse scrolled (488, 418) with delta (669, 341)
Screenshot: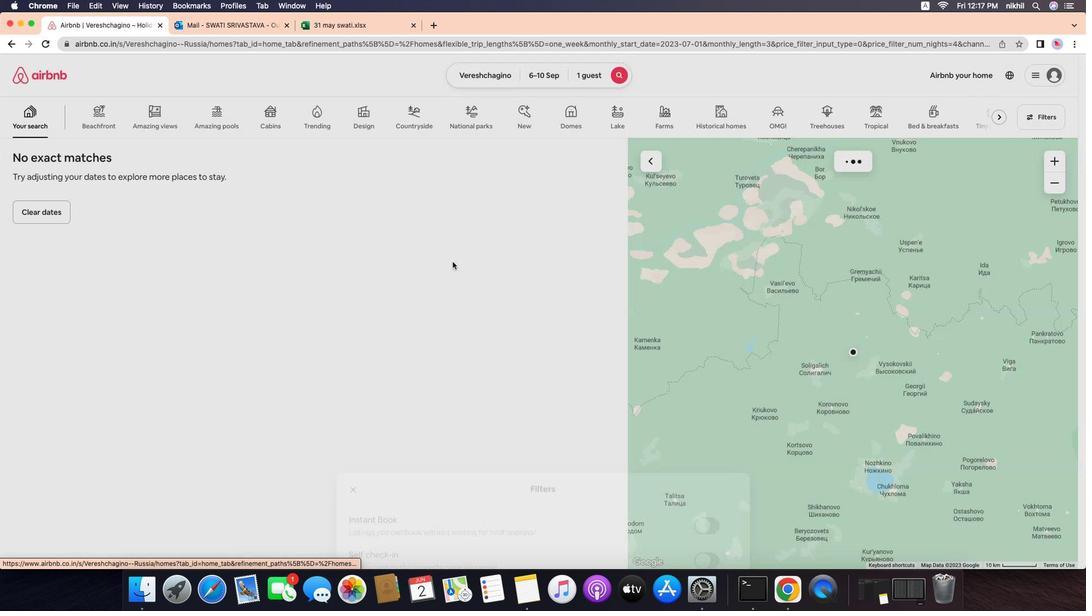 
Action: Mouse scrolled (488, 418) with delta (669, 341)
Screenshot: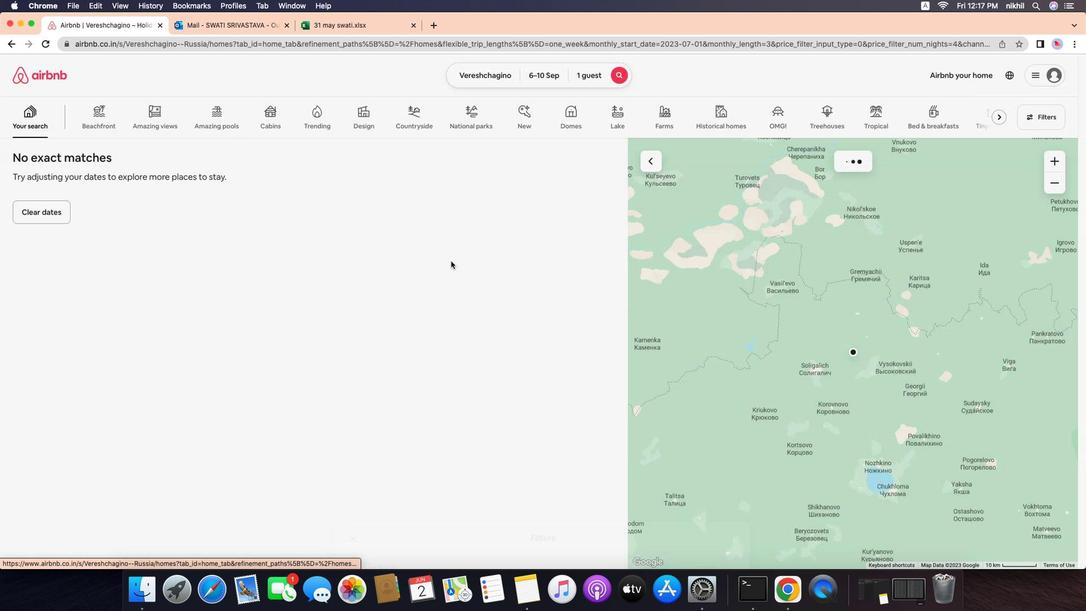 
Action: Mouse scrolled (488, 418) with delta (669, 341)
Screenshot: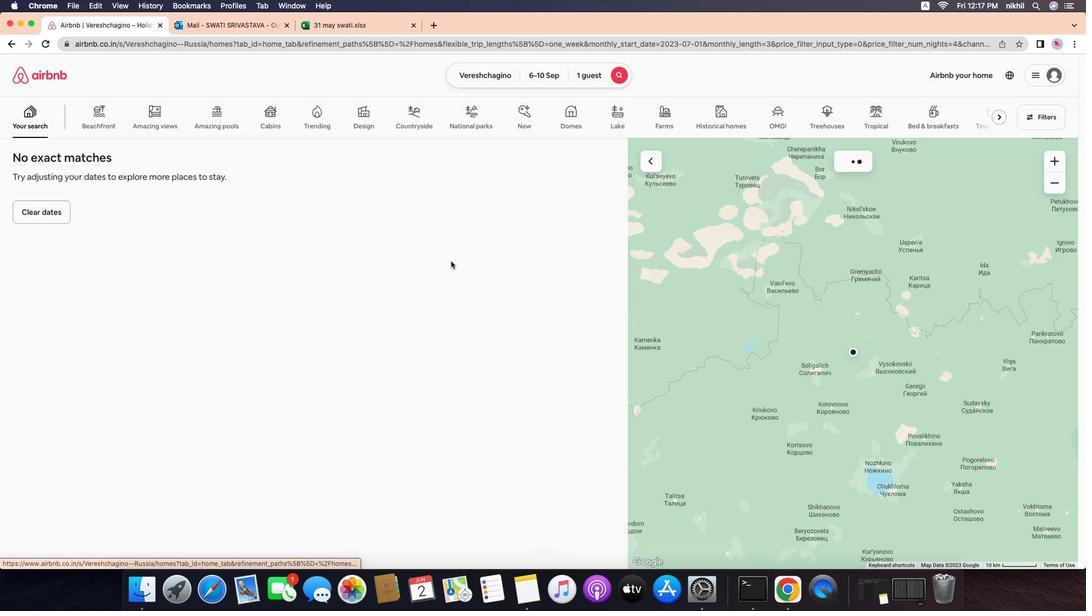 
Action: Mouse scrolled (488, 418) with delta (669, 341)
Screenshot: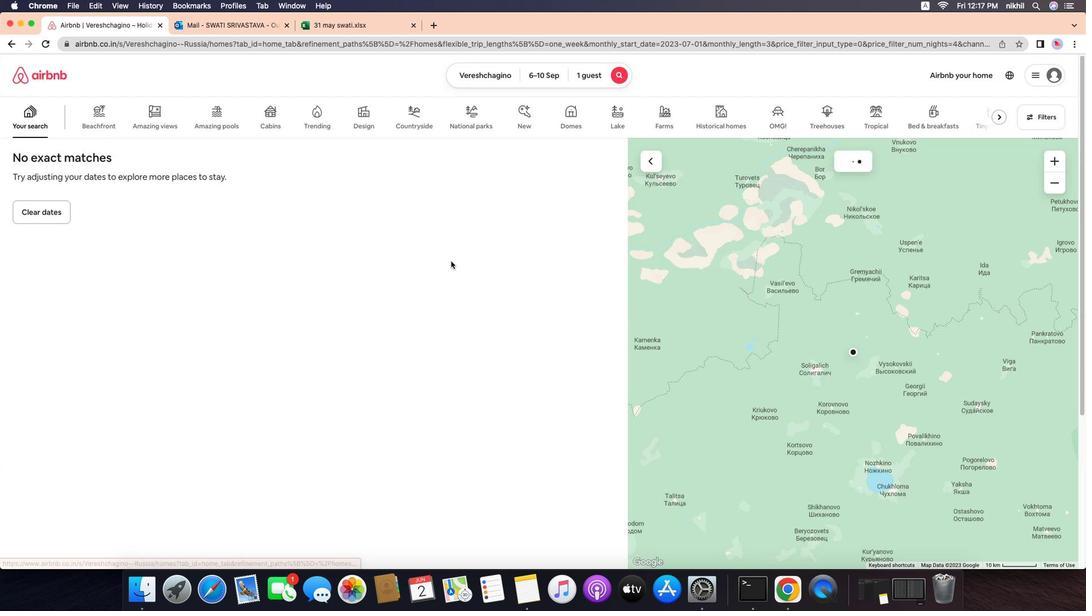 
Action: Mouse scrolled (488, 418) with delta (669, 341)
Screenshot: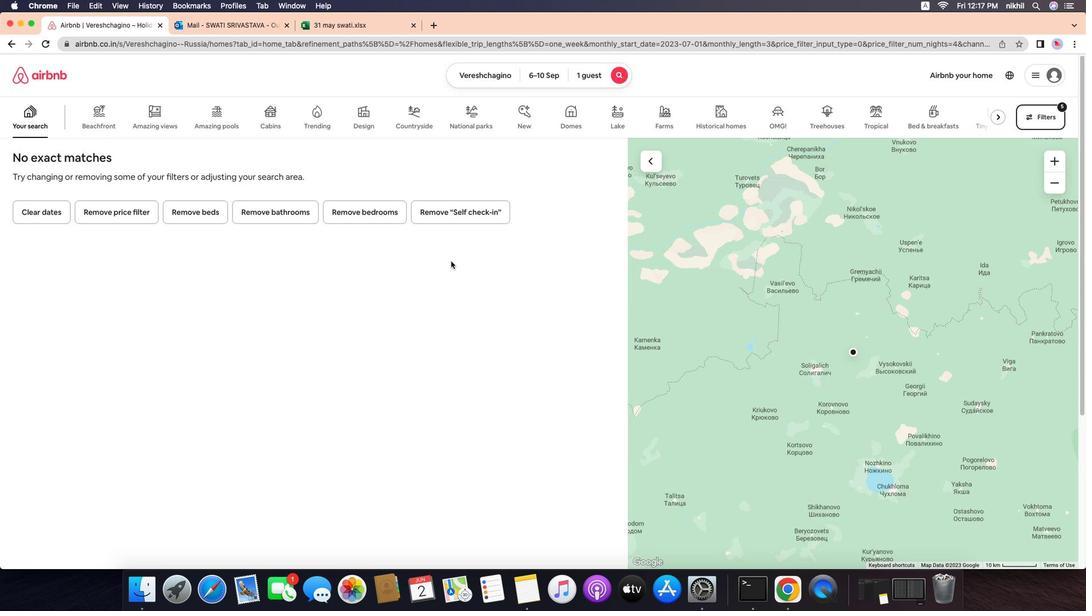 
Action: Mouse scrolled (488, 418) with delta (669, 341)
Screenshot: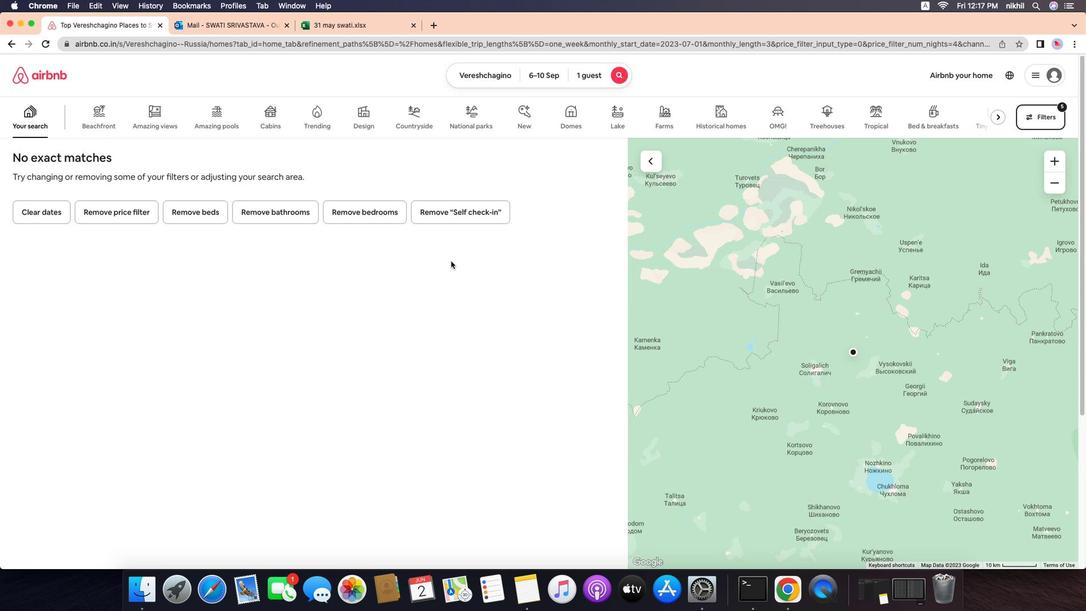 
Action: Mouse scrolled (488, 418) with delta (669, 341)
Screenshot: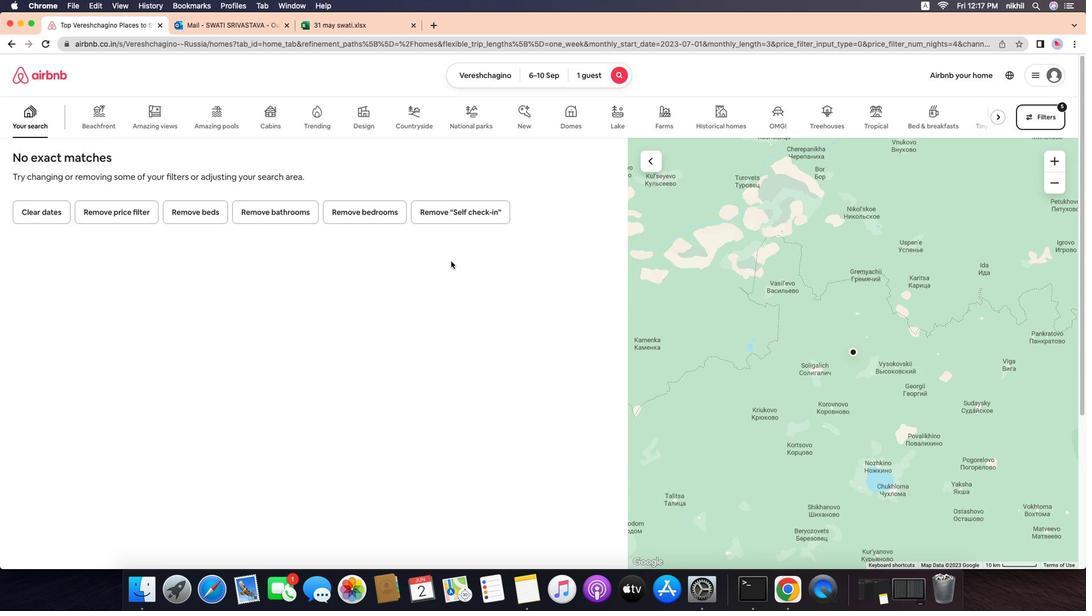 
Action: Mouse moved to (429, 410)
Screenshot: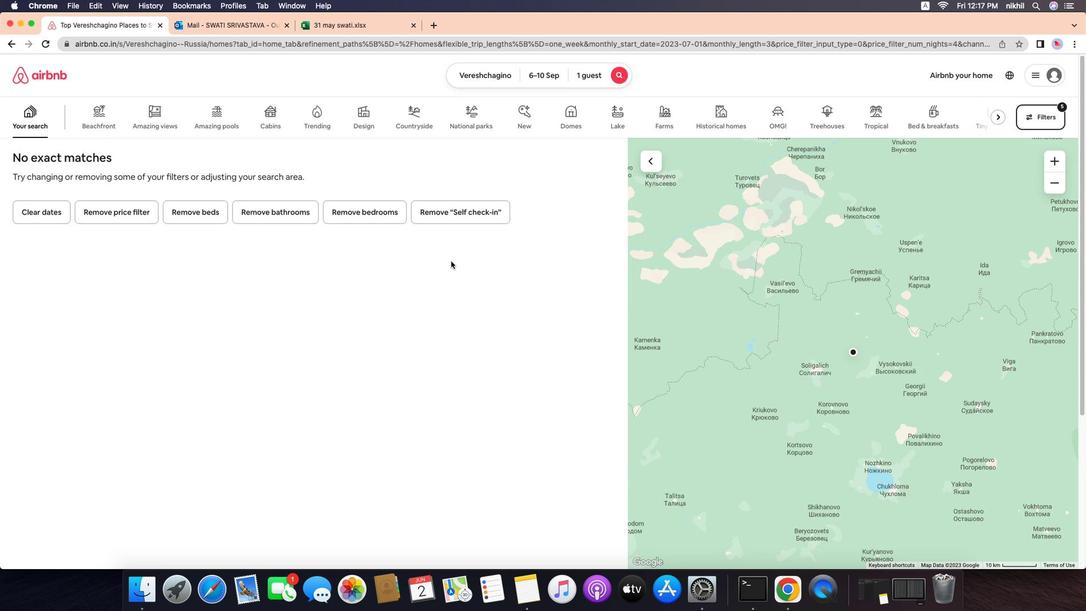 
Action: Mouse pressed left at (429, 410)
Screenshot: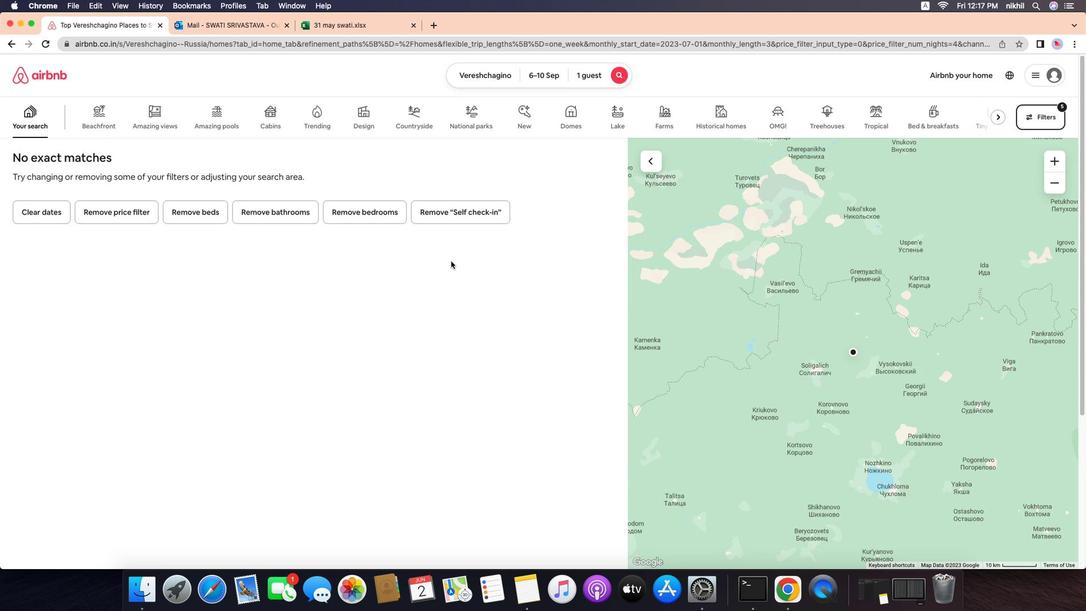 
Action: Mouse moved to (463, 413)
Screenshot: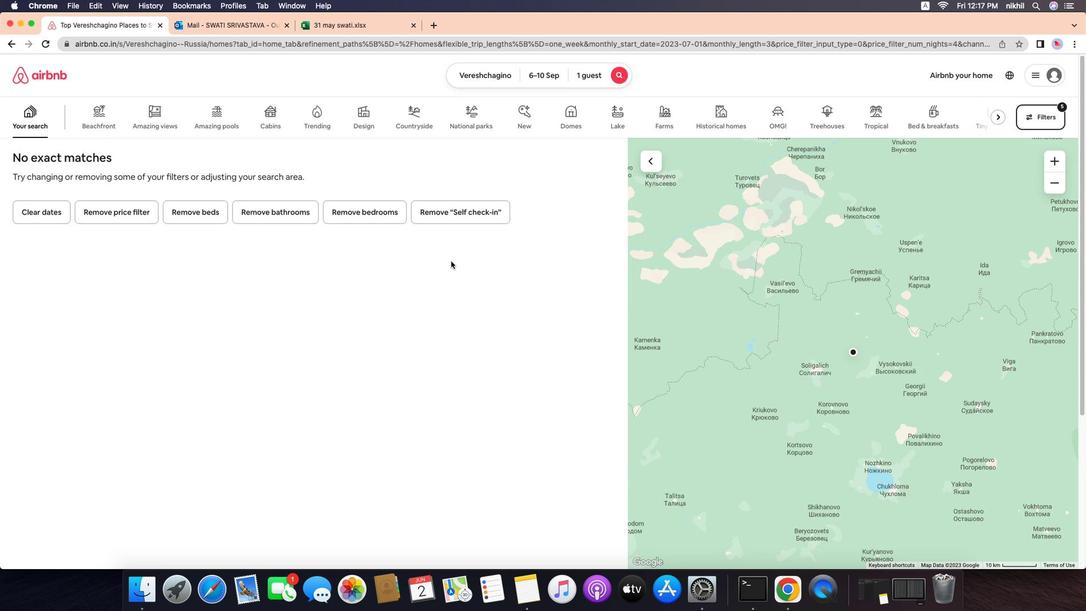 
Action: Mouse scrolled (463, 413) with delta (669, 341)
Screenshot: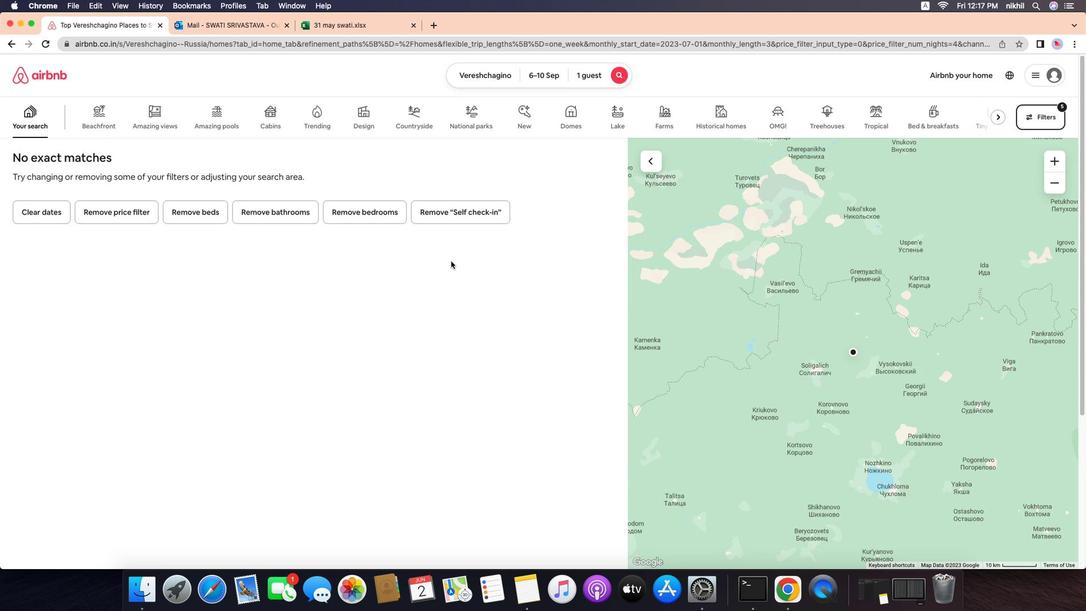 
Action: Mouse scrolled (463, 413) with delta (669, 341)
Screenshot: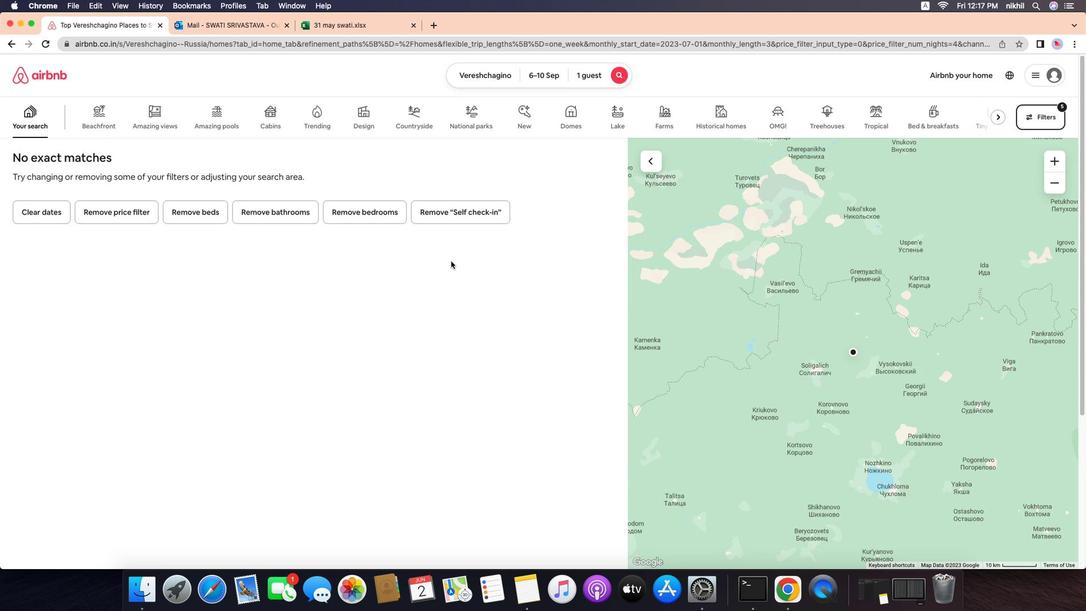 
Action: Mouse scrolled (463, 413) with delta (669, 341)
Screenshot: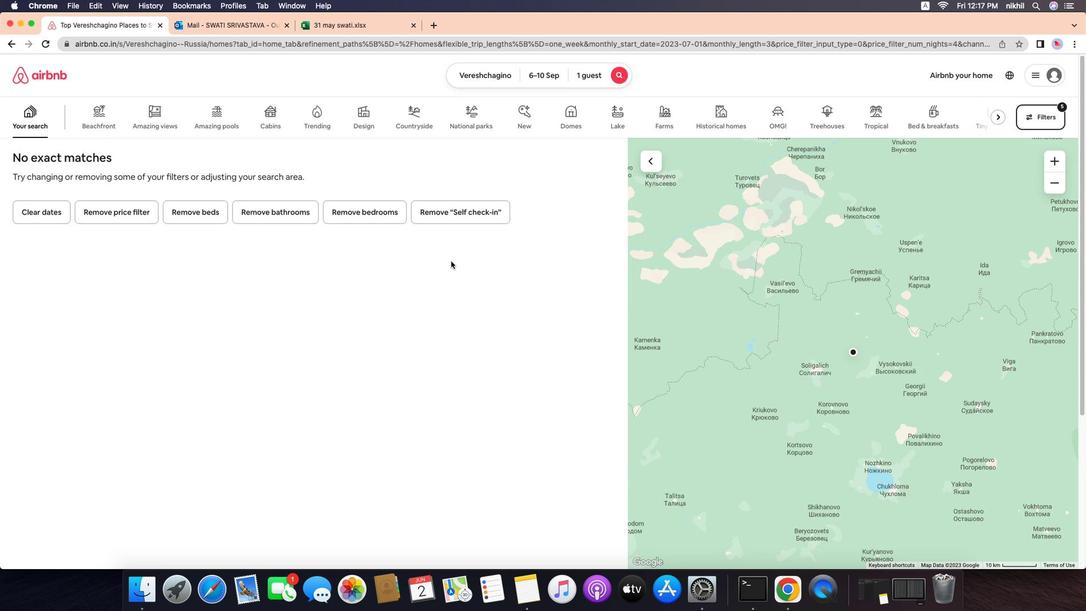 
Action: Mouse scrolled (463, 413) with delta (669, 341)
Screenshot: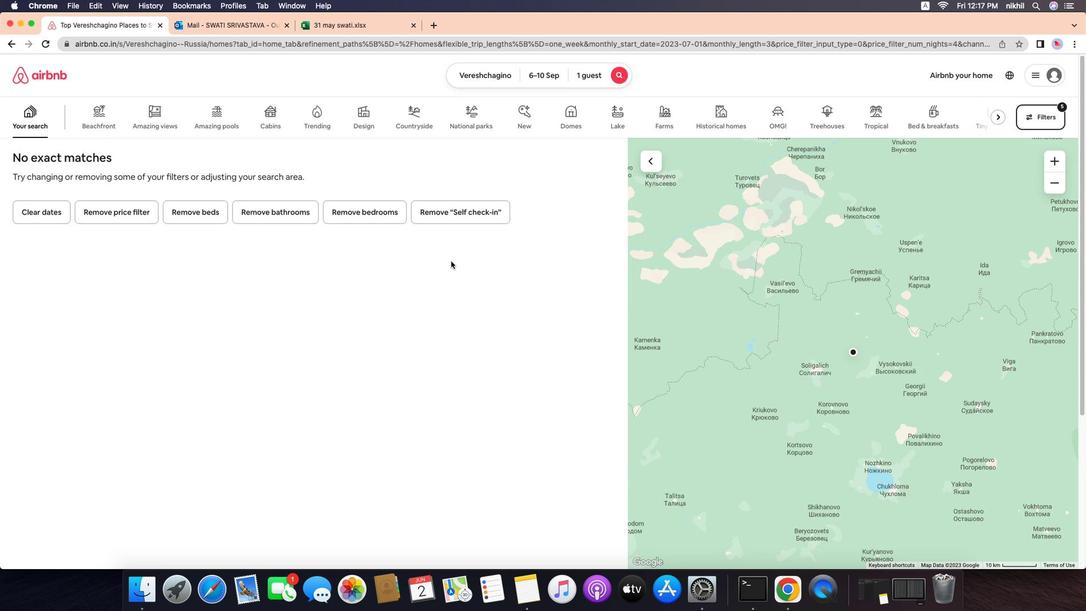 
Action: Mouse scrolled (463, 413) with delta (669, 341)
Screenshot: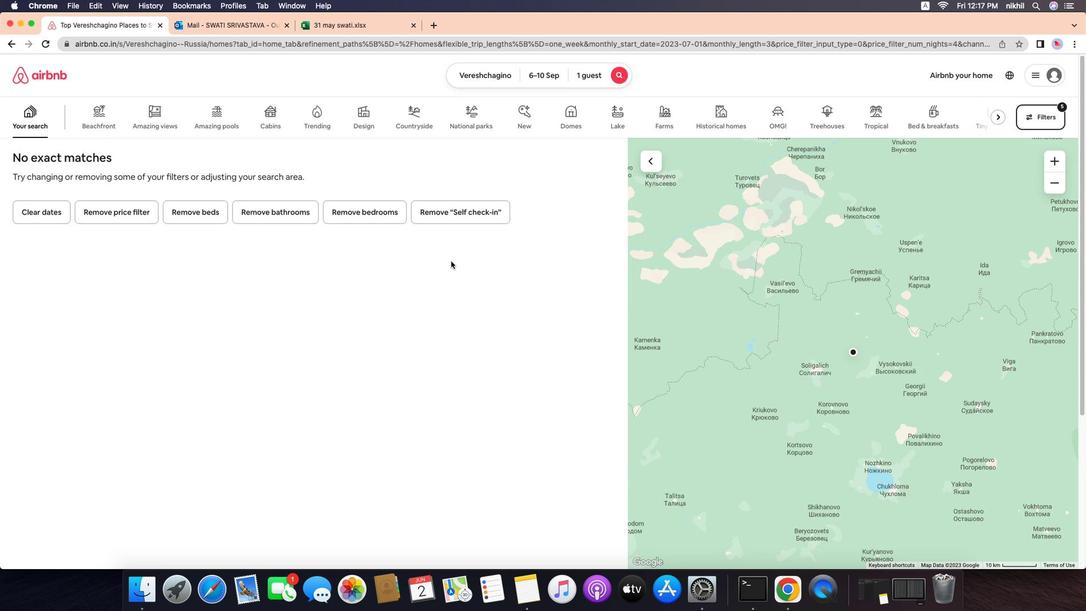 
Action: Mouse scrolled (463, 413) with delta (669, 341)
Screenshot: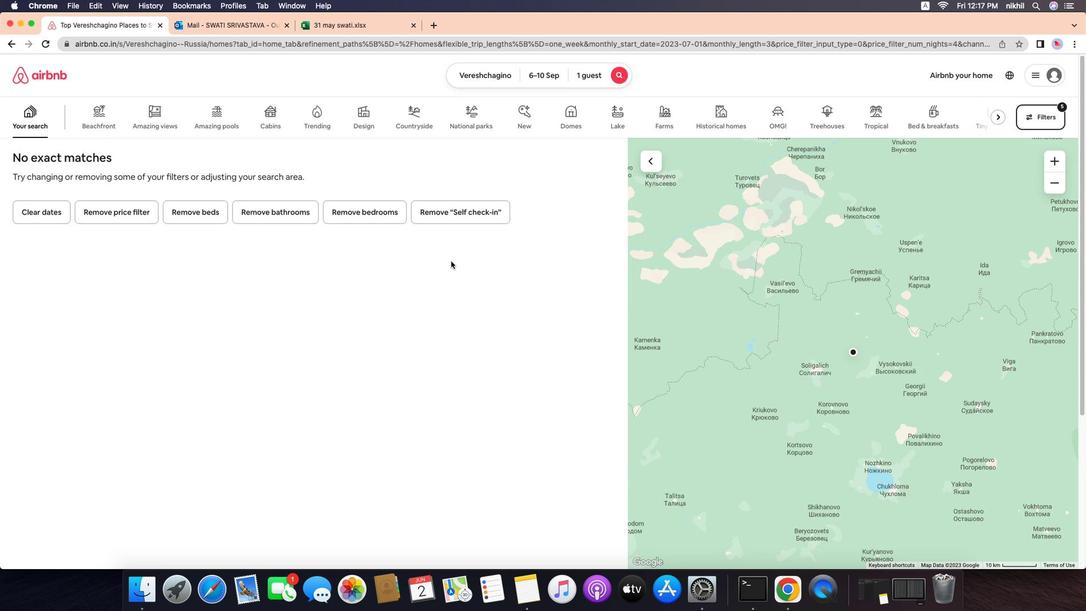 
Action: Mouse scrolled (463, 413) with delta (669, 341)
Screenshot: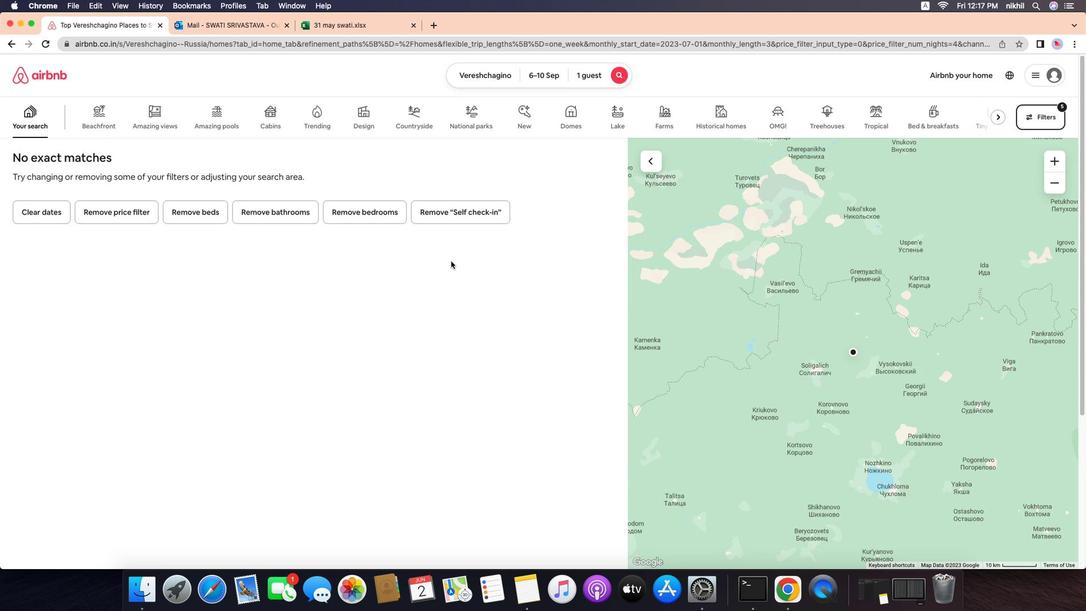 
Action: Mouse scrolled (463, 413) with delta (669, 341)
Screenshot: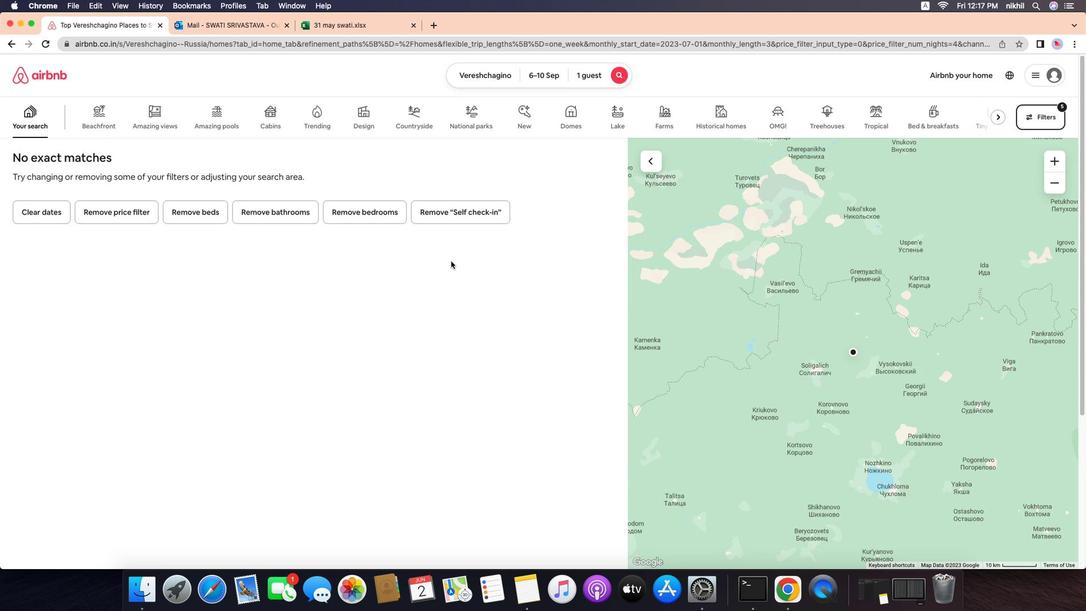 
Action: Mouse scrolled (463, 413) with delta (669, 341)
Screenshot: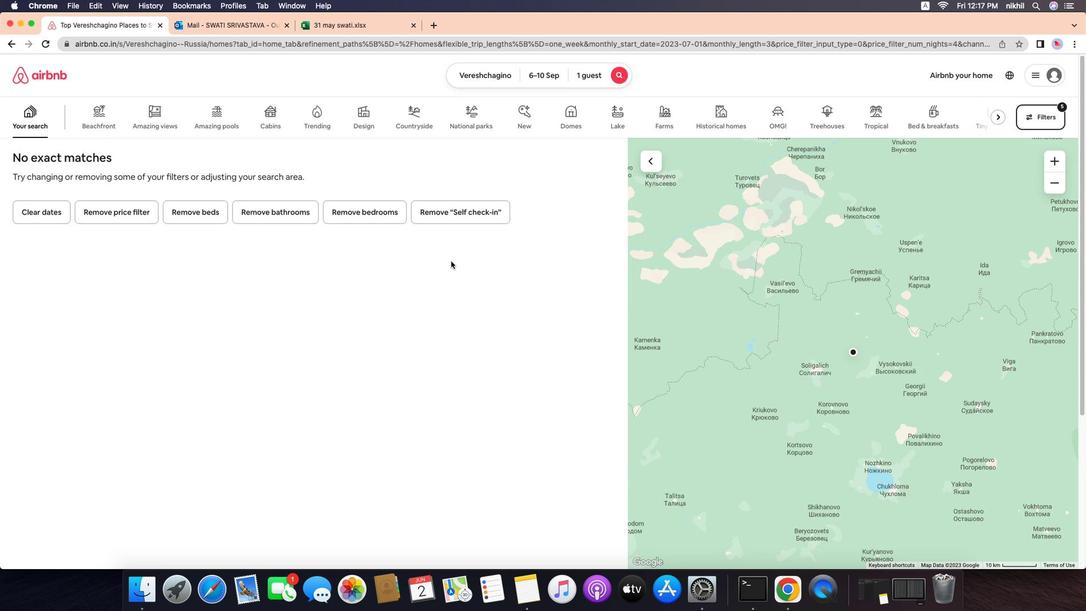 
Action: Mouse moved to (439, 440)
Screenshot: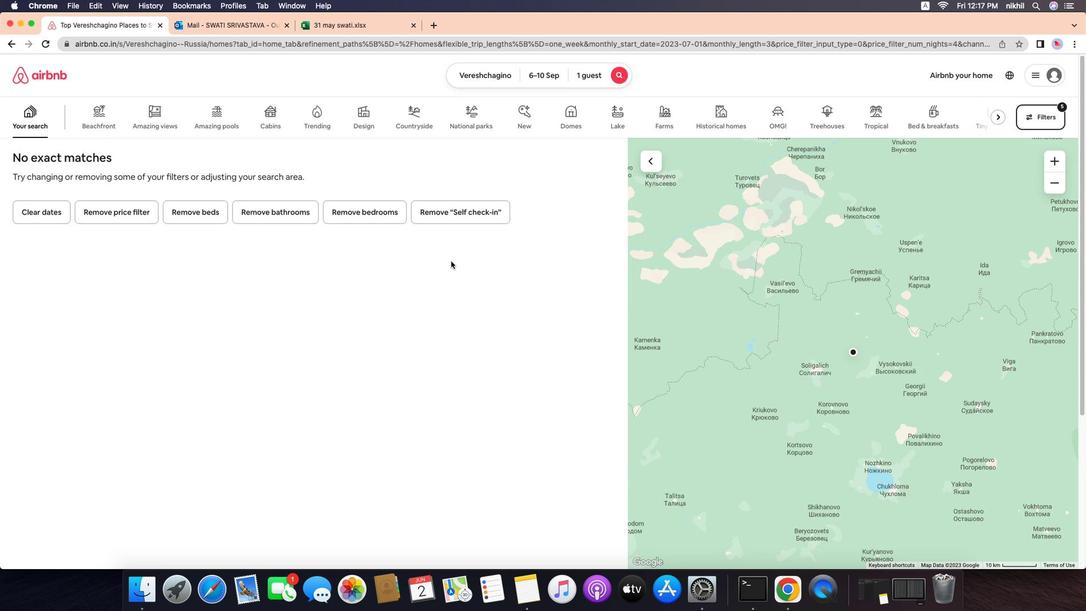 
Action: Mouse pressed left at (439, 440)
Screenshot: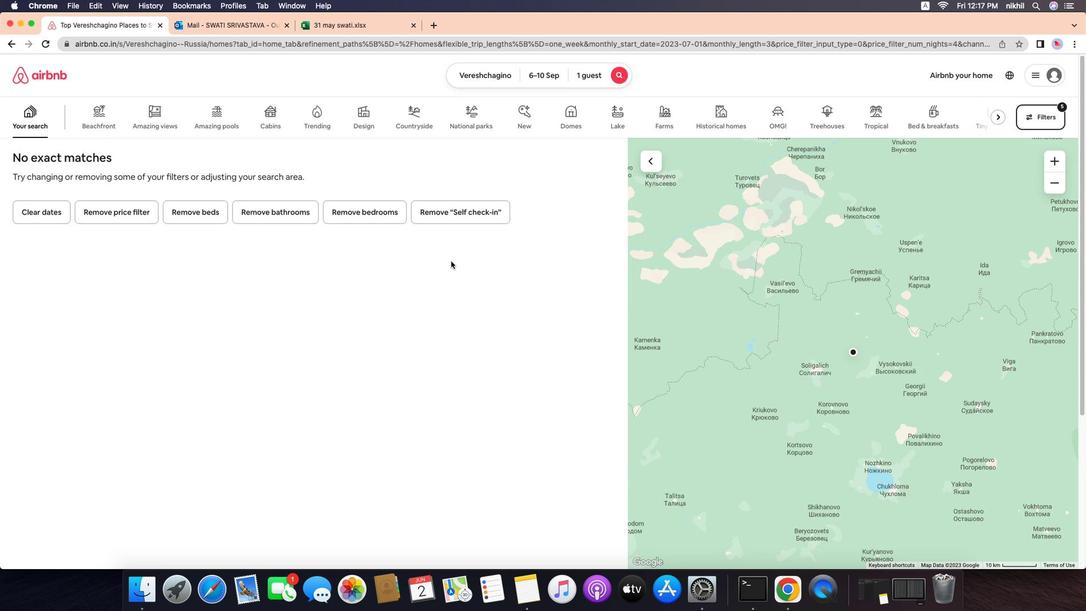 
Action: Mouse moved to (515, 391)
Screenshot: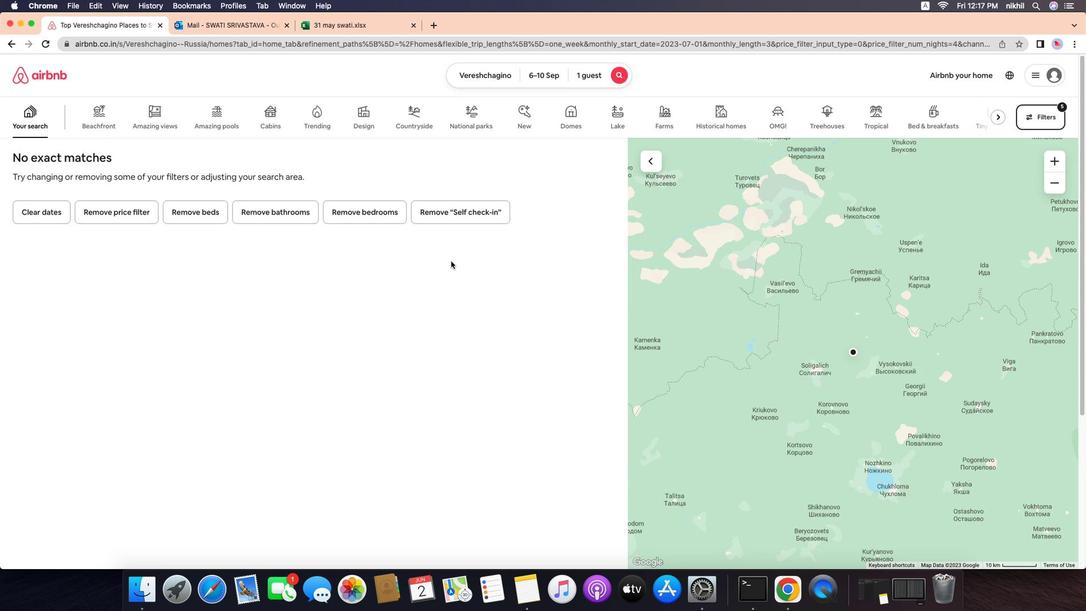 
